Task: Create a due date automation trigger when advanced on, 2 days before a card is due add basic but not in list "Resume" at 11:00 AM.
Action: Mouse moved to (1207, 349)
Screenshot: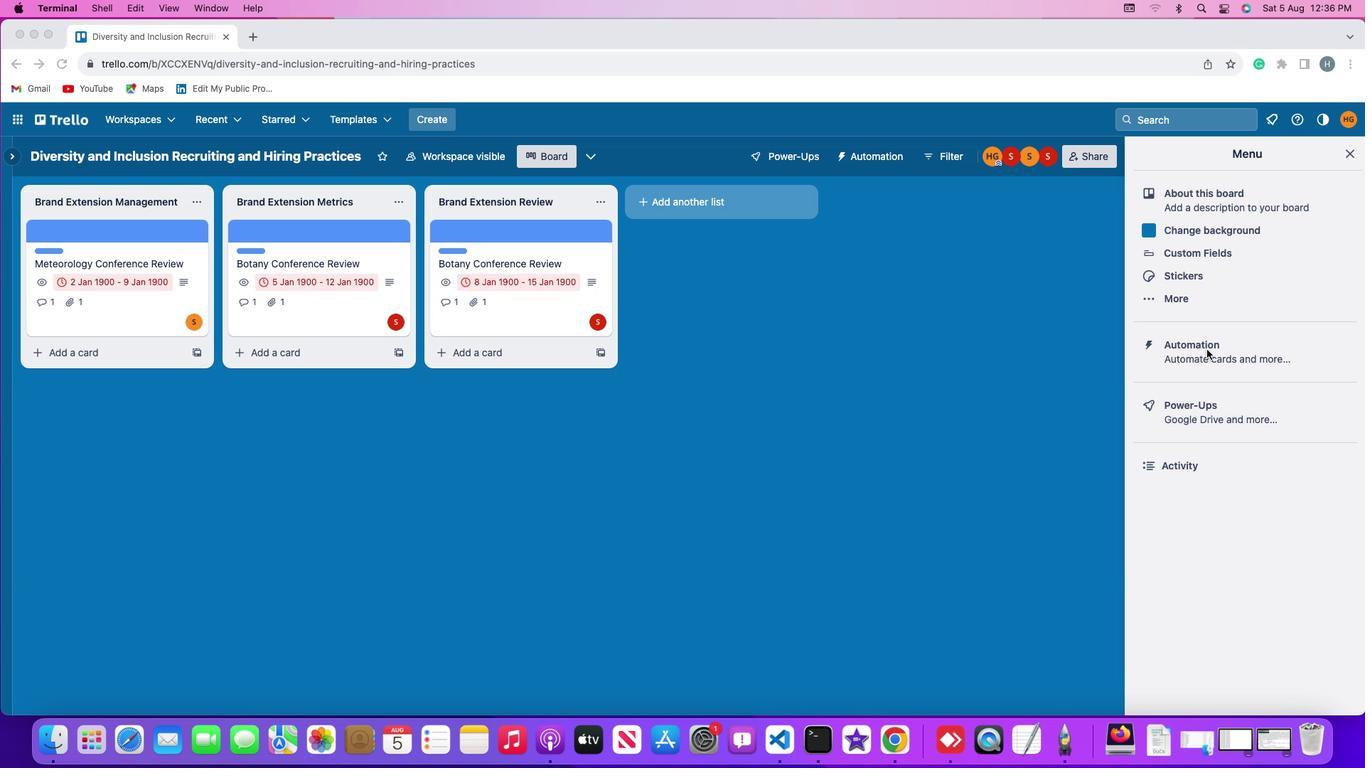 
Action: Mouse pressed left at (1207, 349)
Screenshot: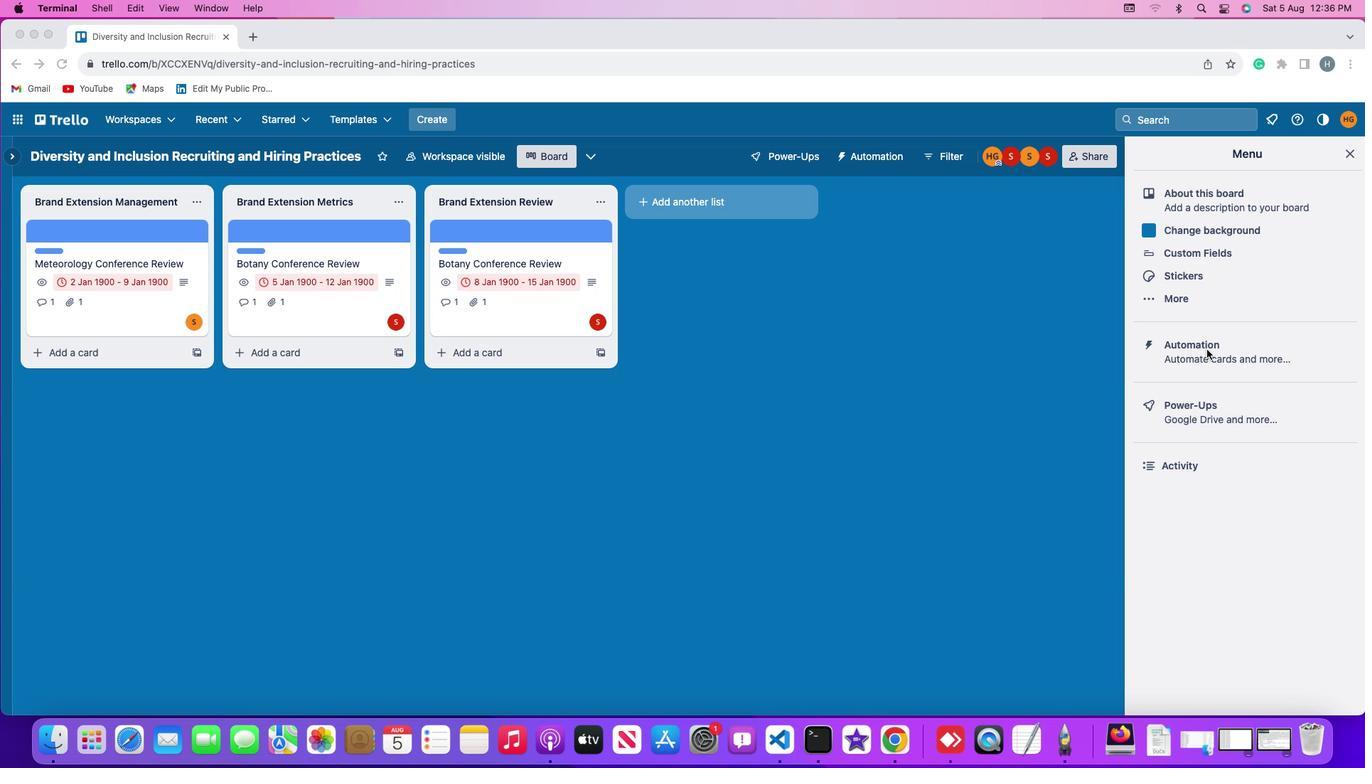 
Action: Mouse moved to (1207, 349)
Screenshot: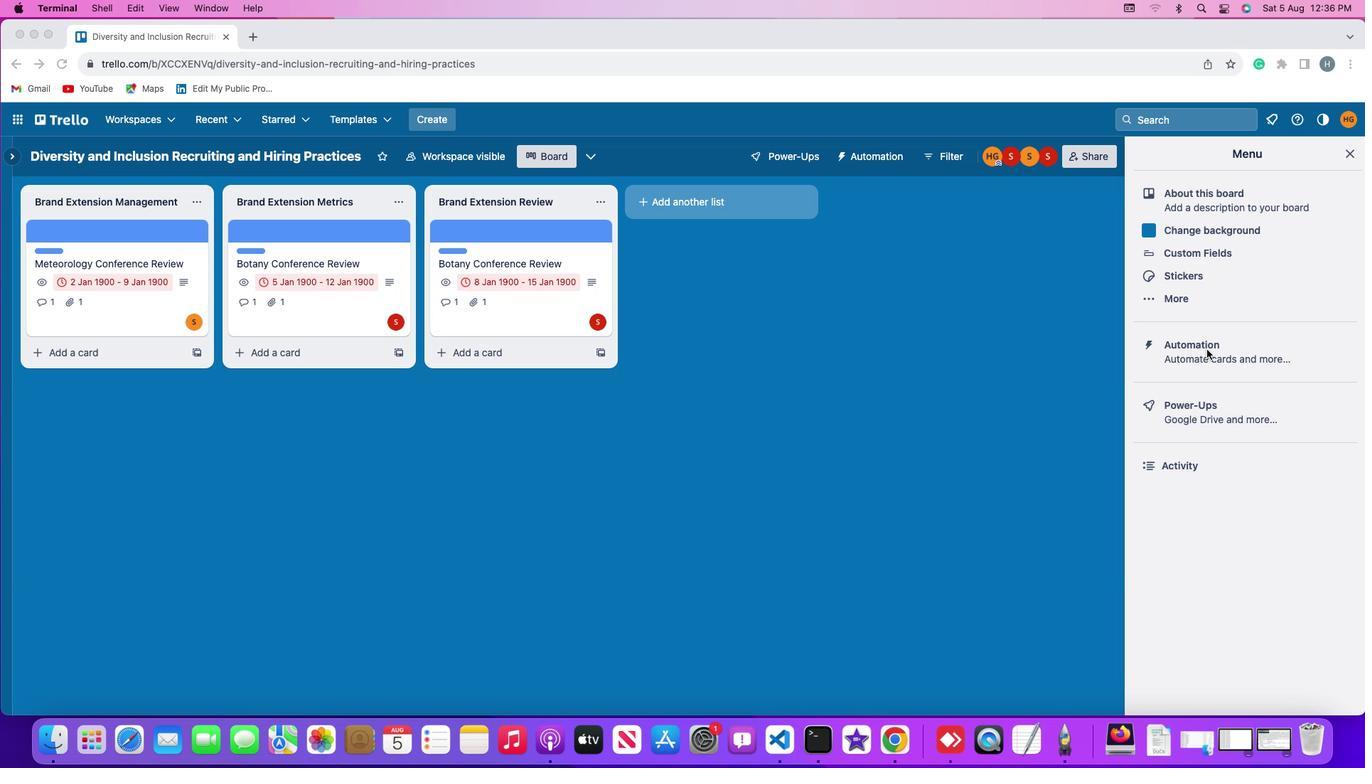 
Action: Mouse pressed left at (1207, 349)
Screenshot: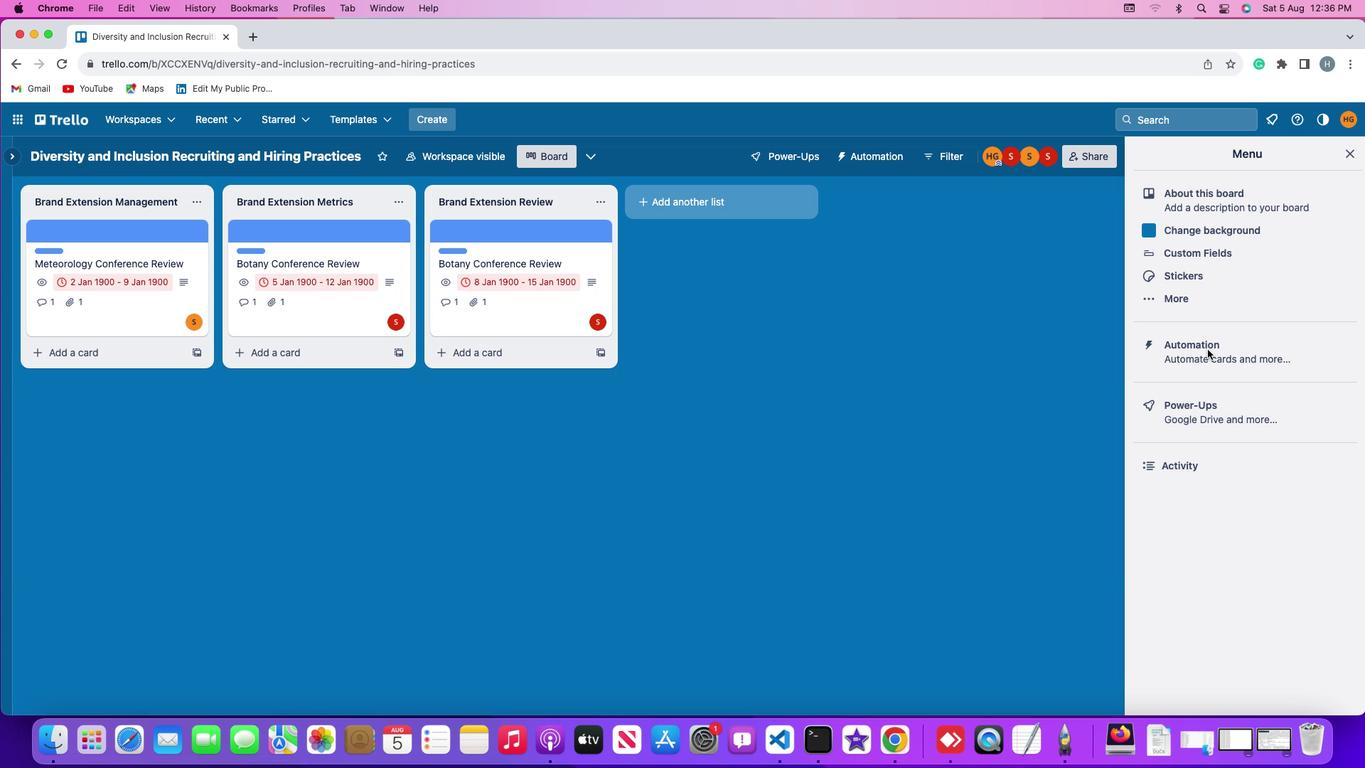 
Action: Mouse moved to (85, 337)
Screenshot: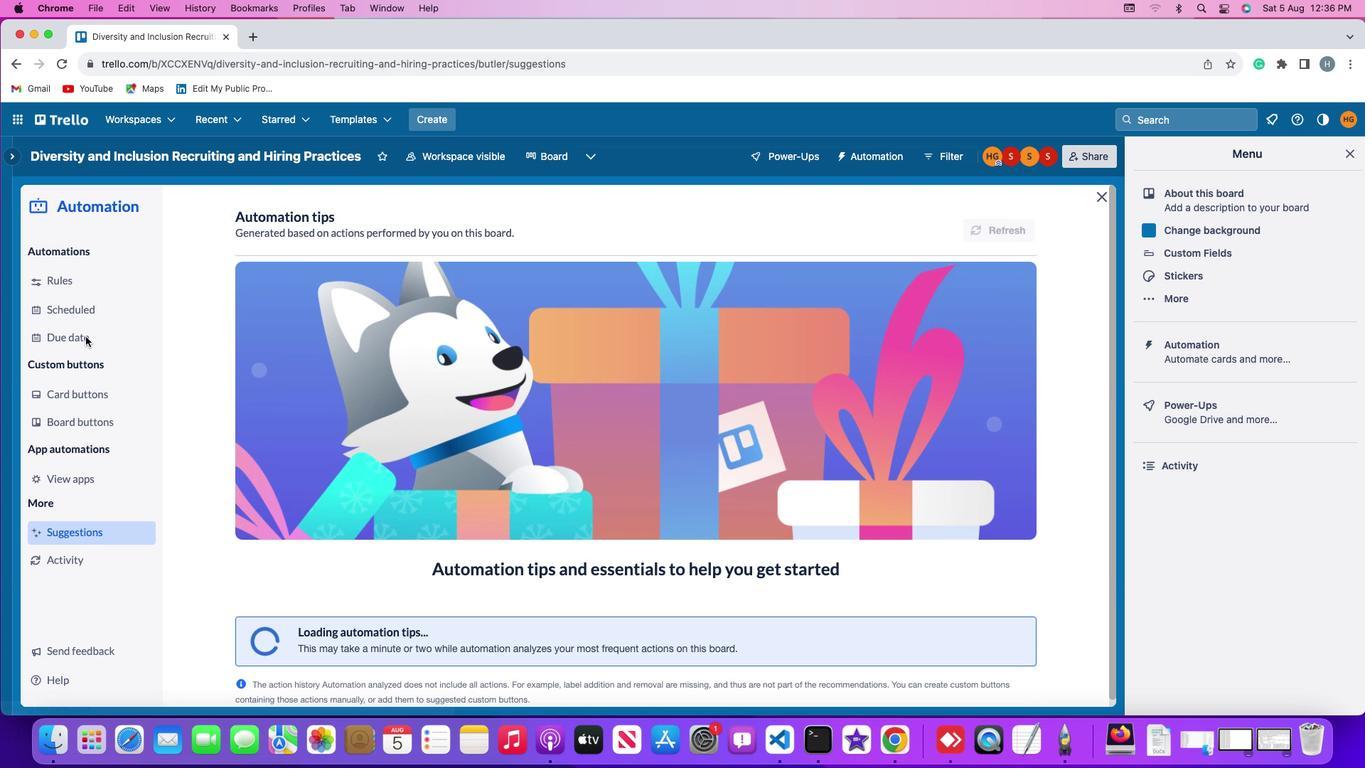 
Action: Mouse pressed left at (85, 337)
Screenshot: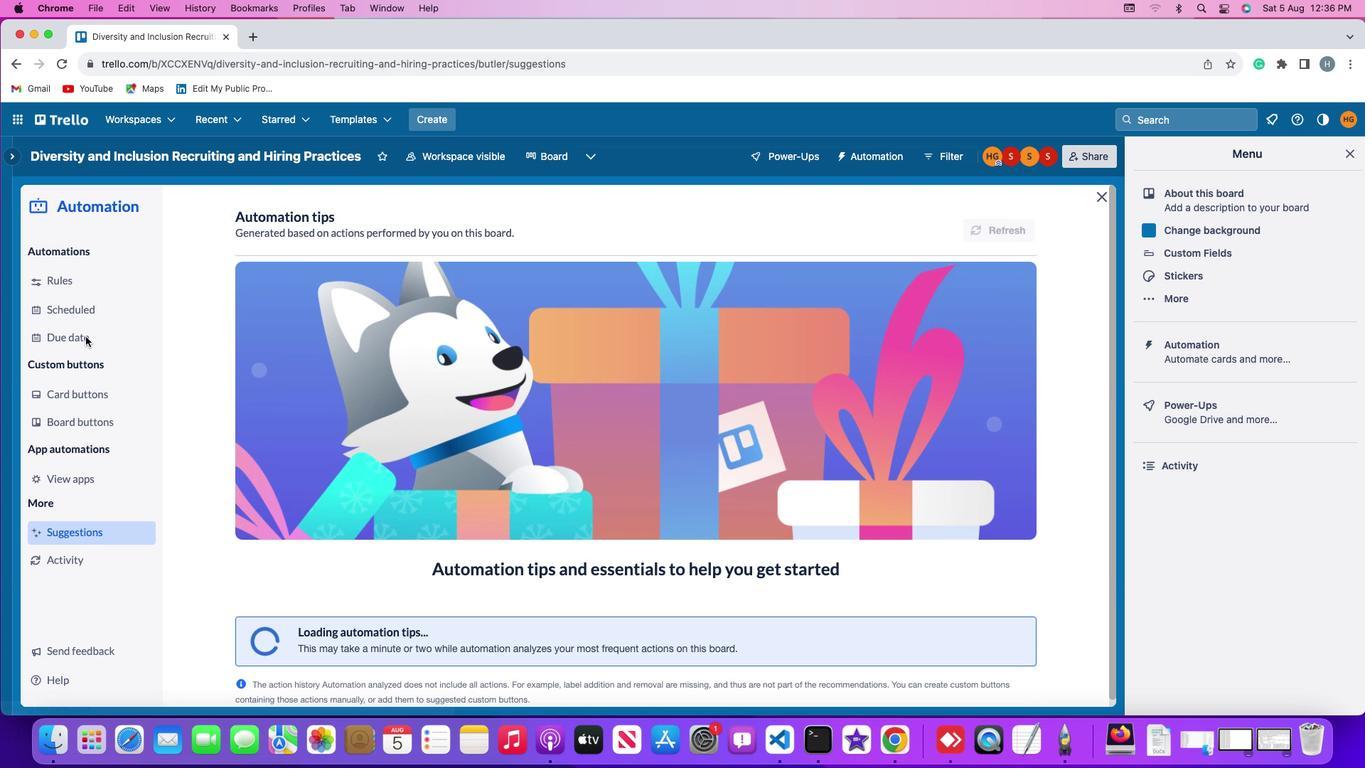 
Action: Mouse moved to (974, 219)
Screenshot: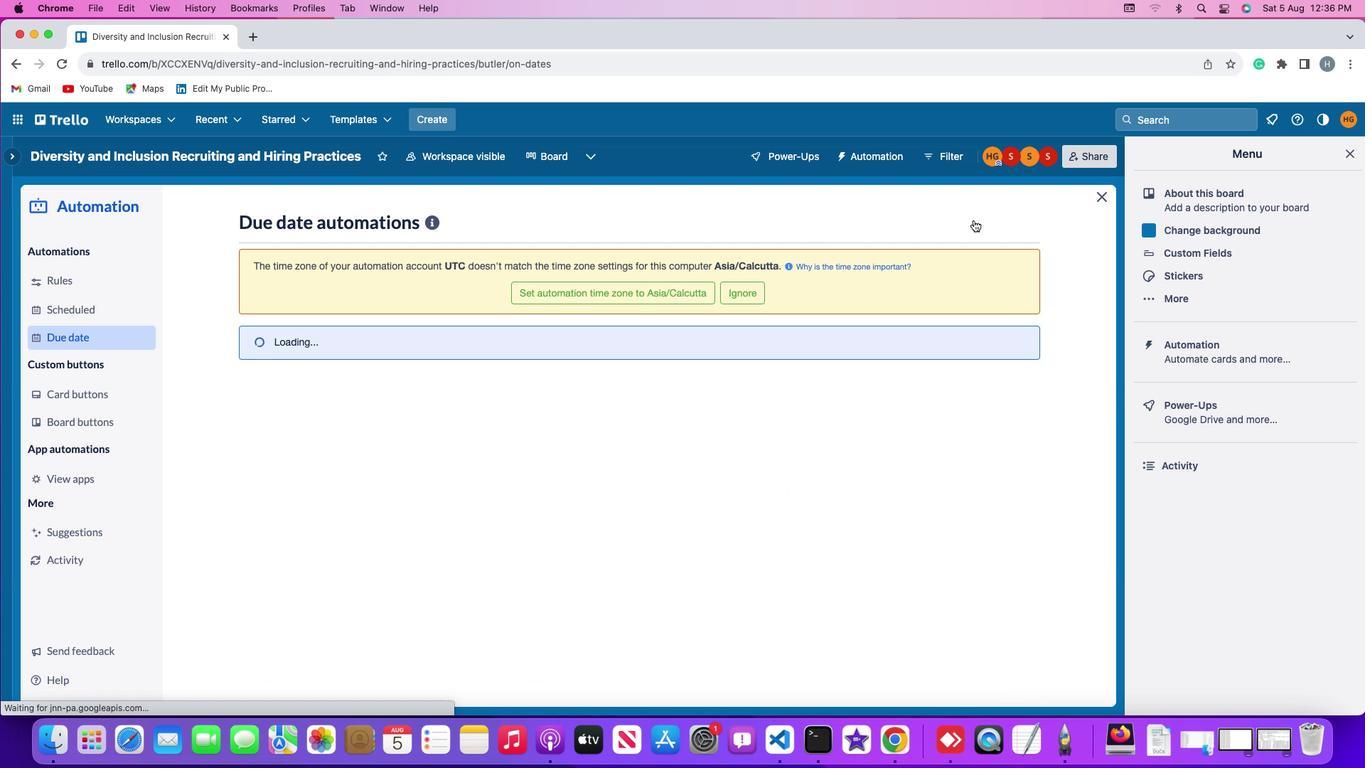 
Action: Mouse pressed left at (974, 219)
Screenshot: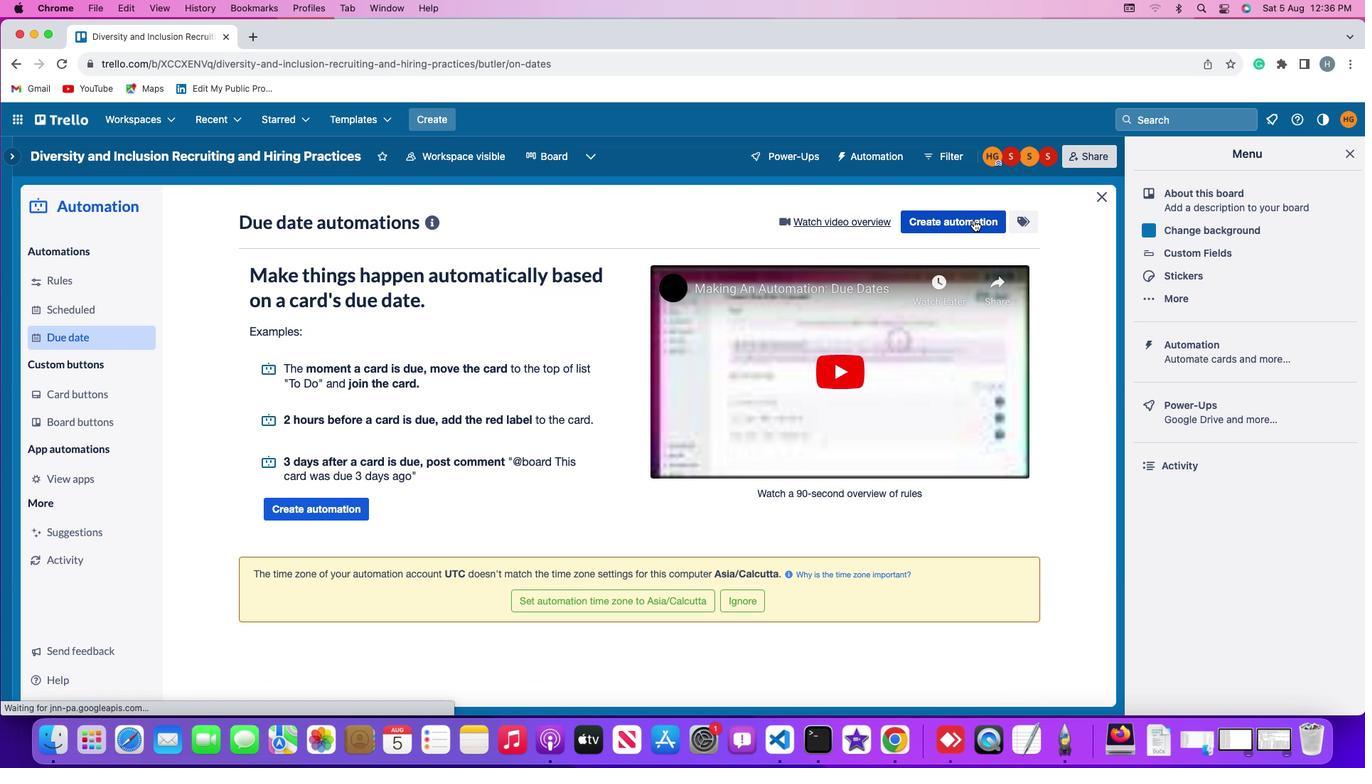 
Action: Mouse moved to (679, 354)
Screenshot: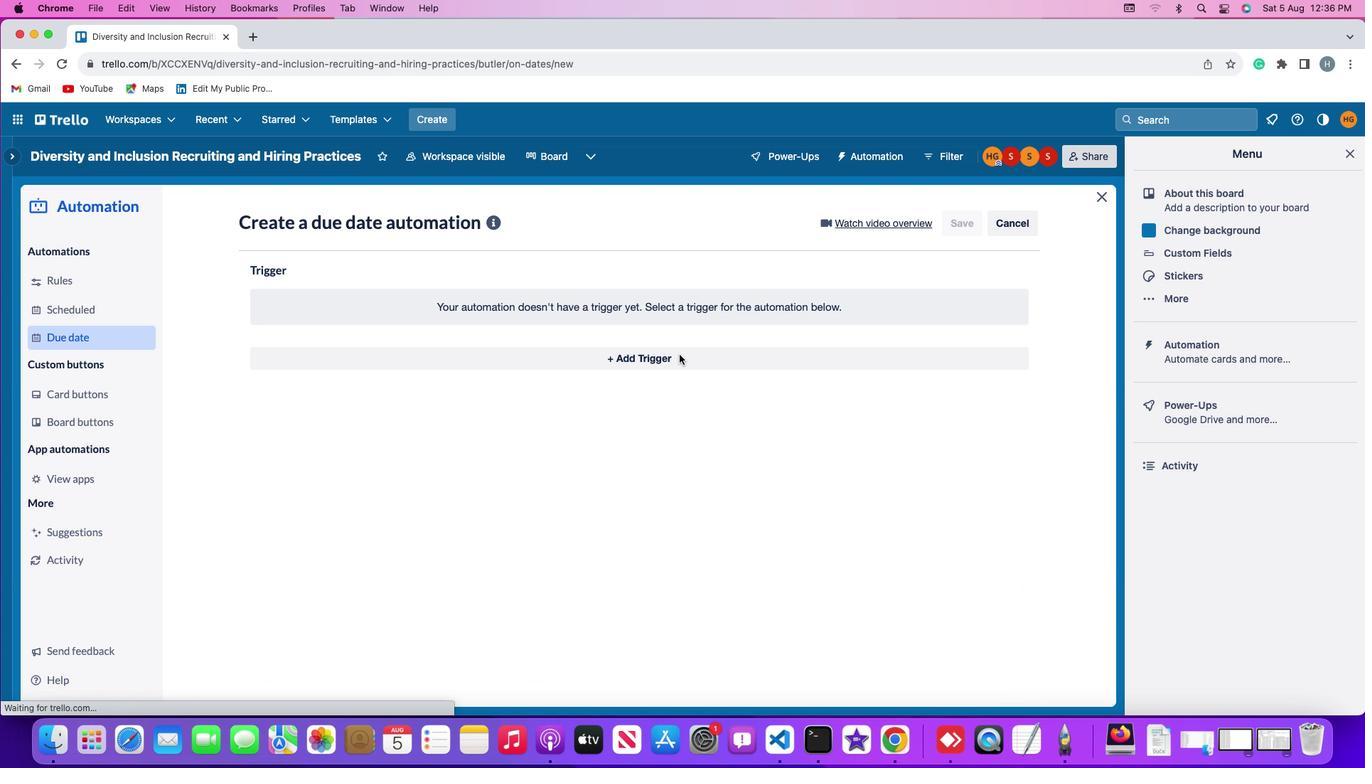 
Action: Mouse pressed left at (679, 354)
Screenshot: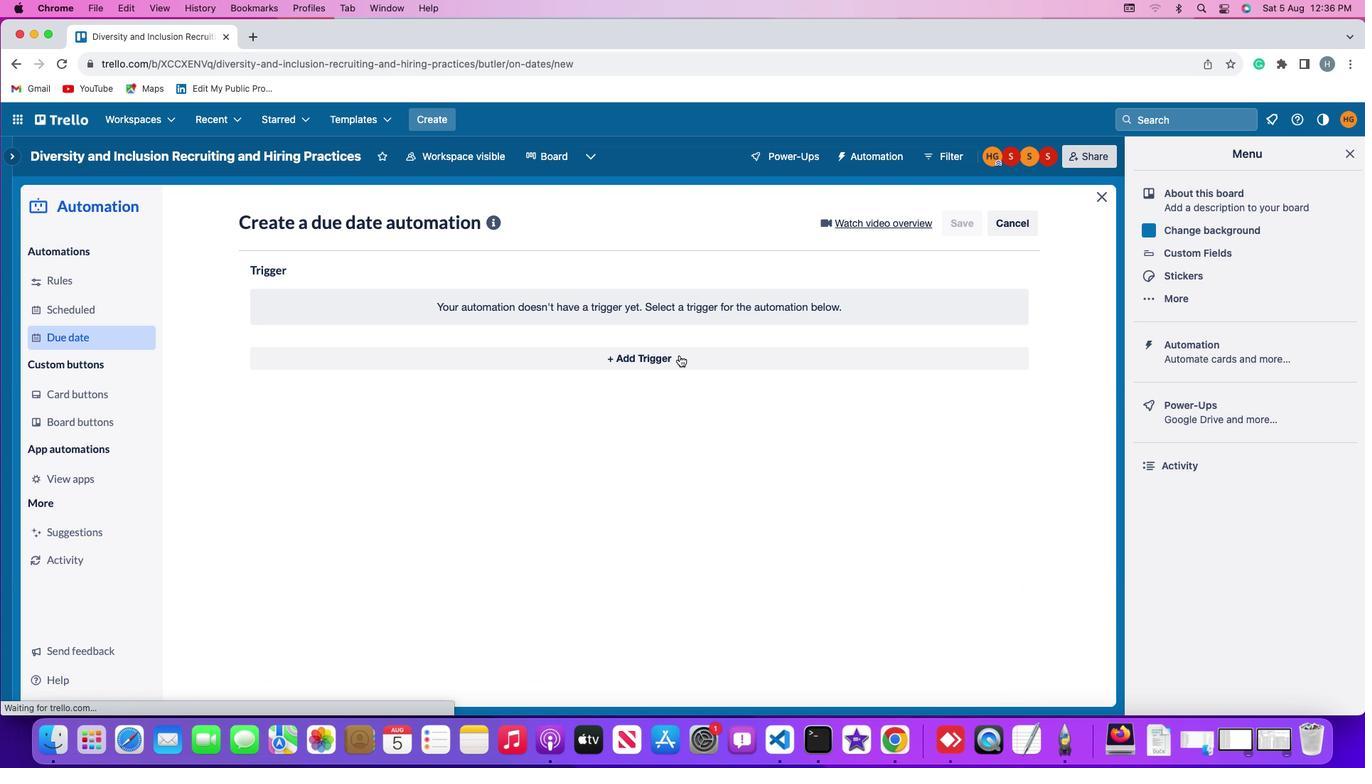 
Action: Mouse moved to (286, 575)
Screenshot: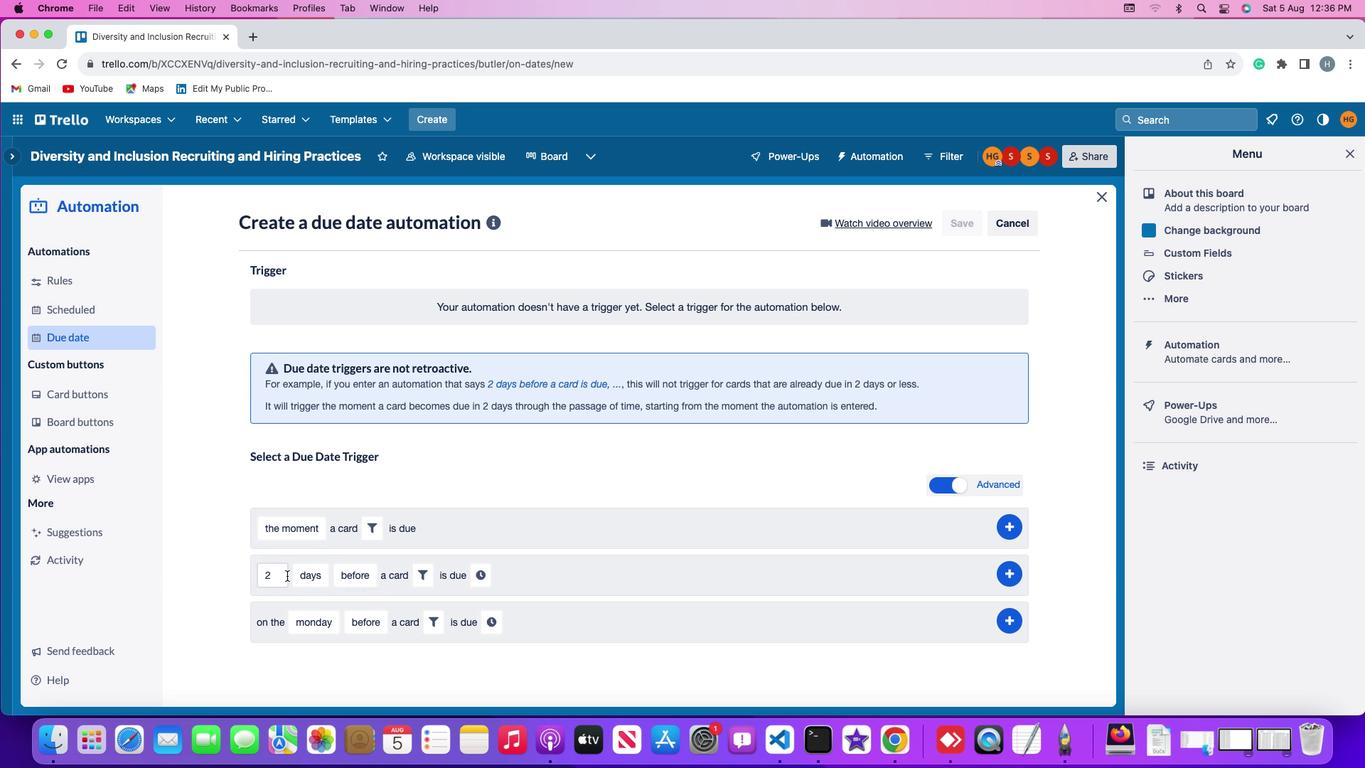 
Action: Mouse pressed left at (286, 575)
Screenshot: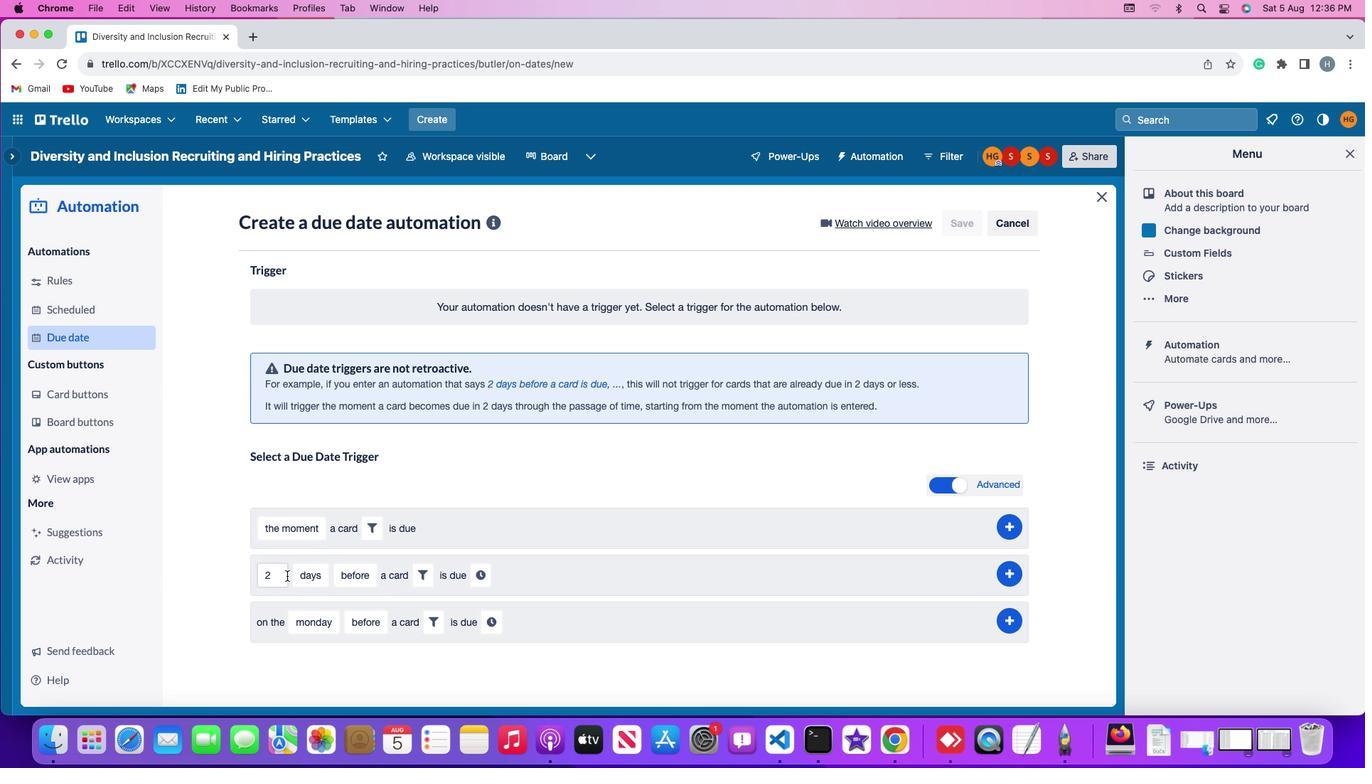 
Action: Mouse moved to (283, 573)
Screenshot: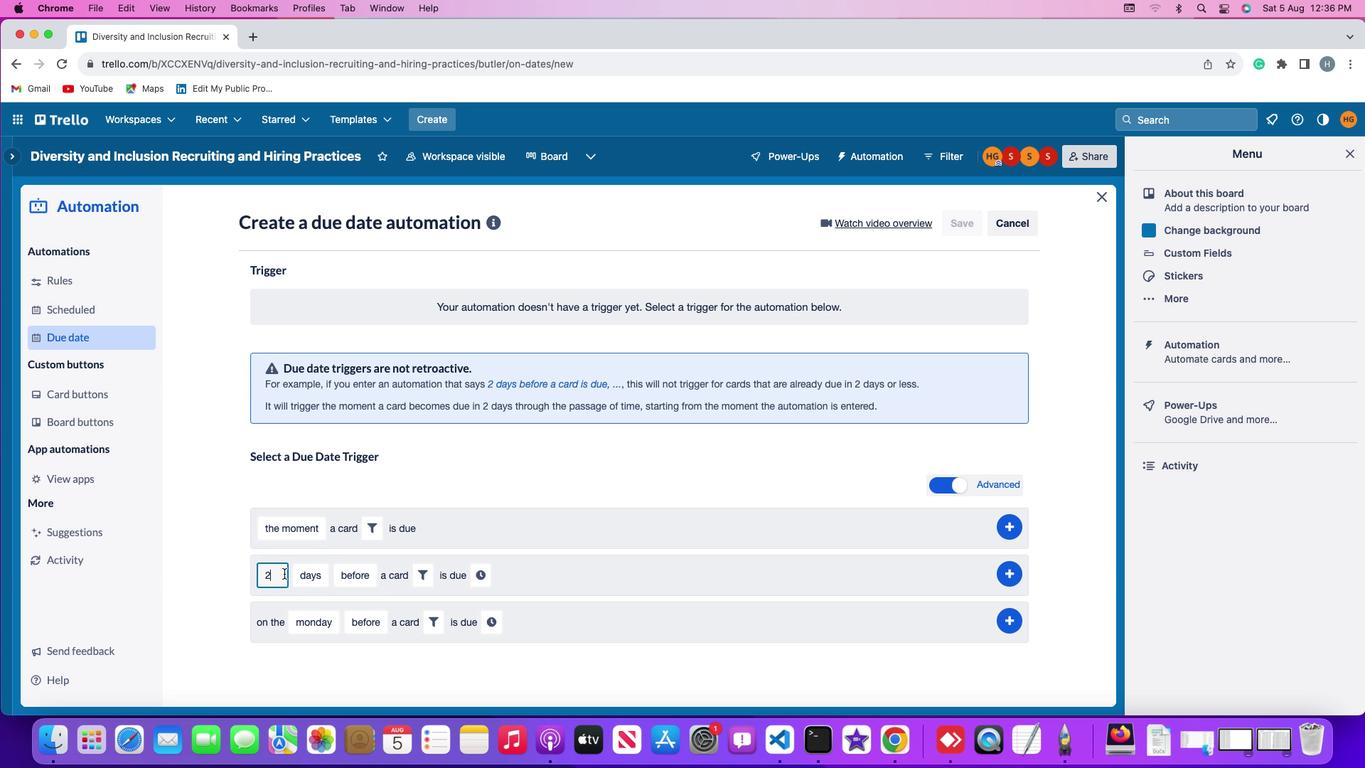 
Action: Key pressed Key.backspace
Screenshot: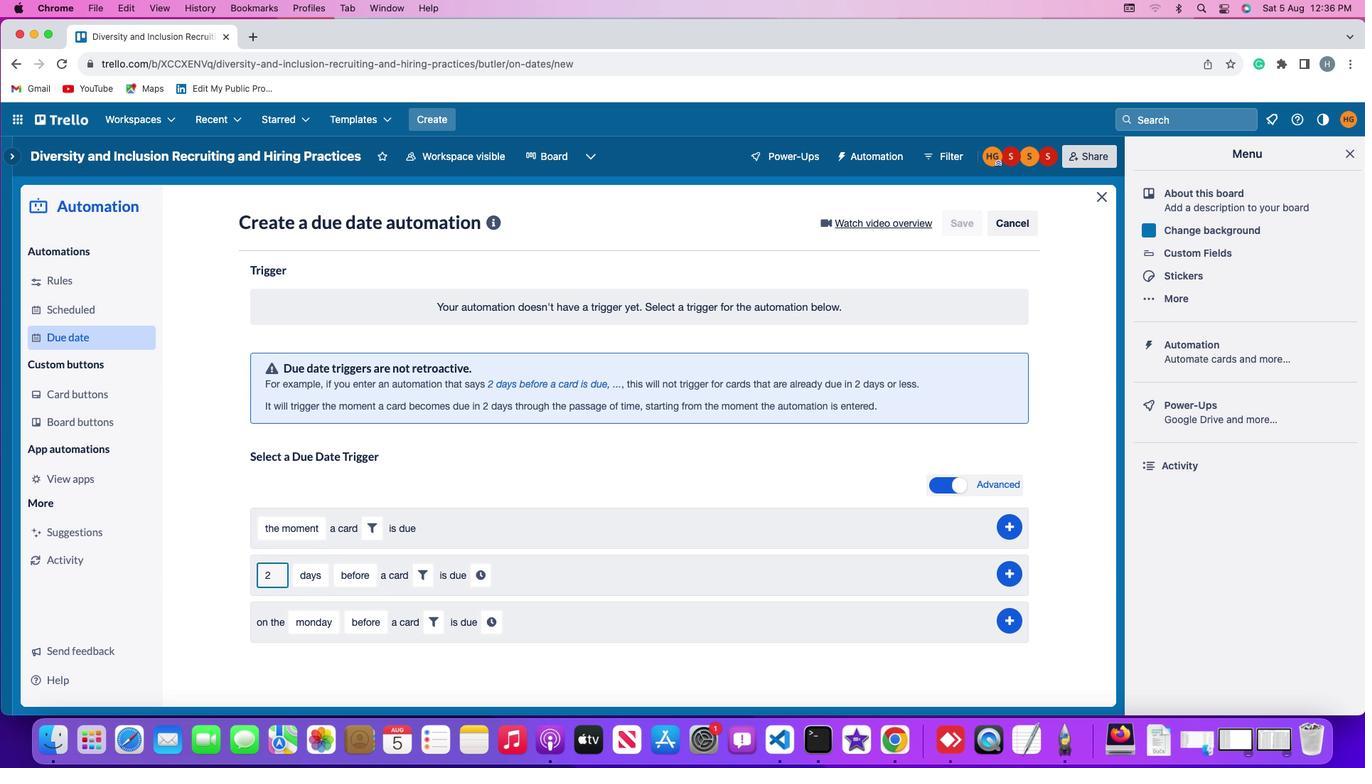 
Action: Mouse moved to (283, 573)
Screenshot: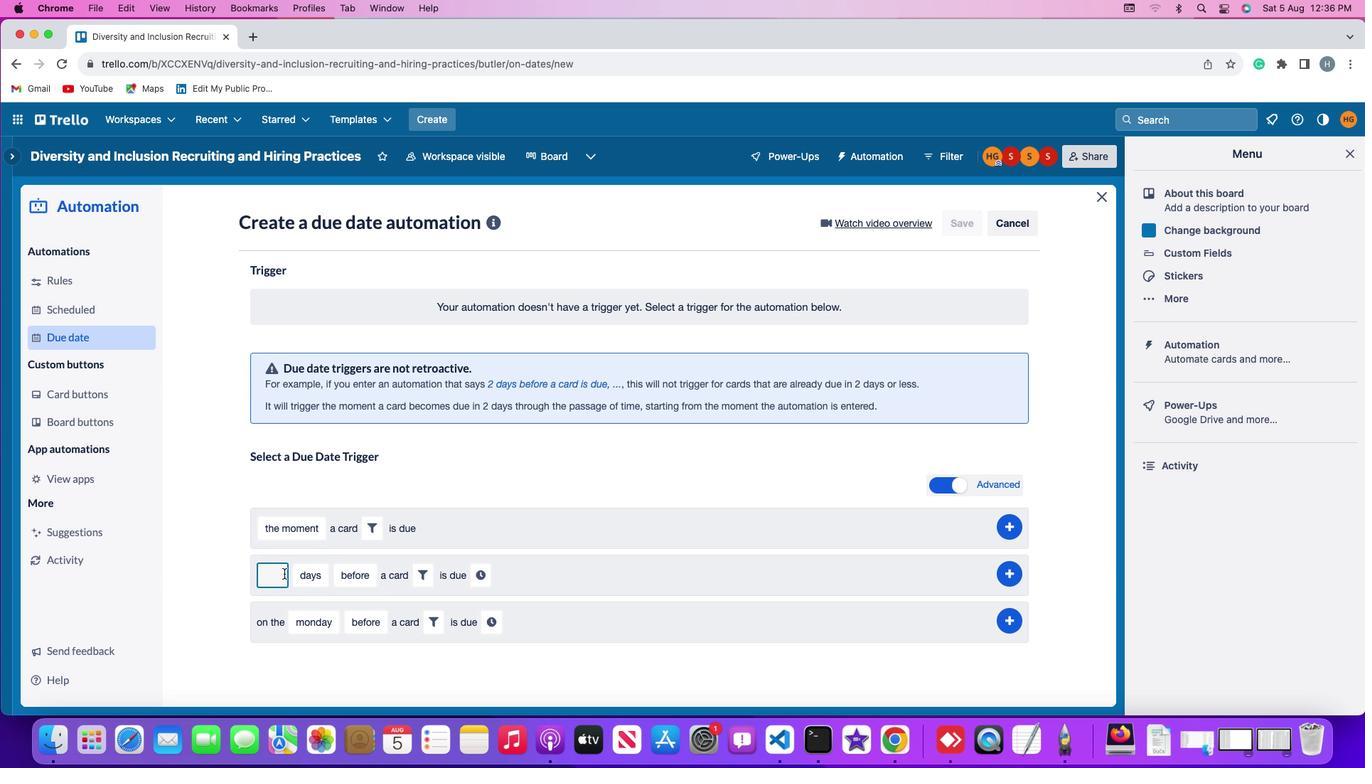 
Action: Key pressed '2'
Screenshot: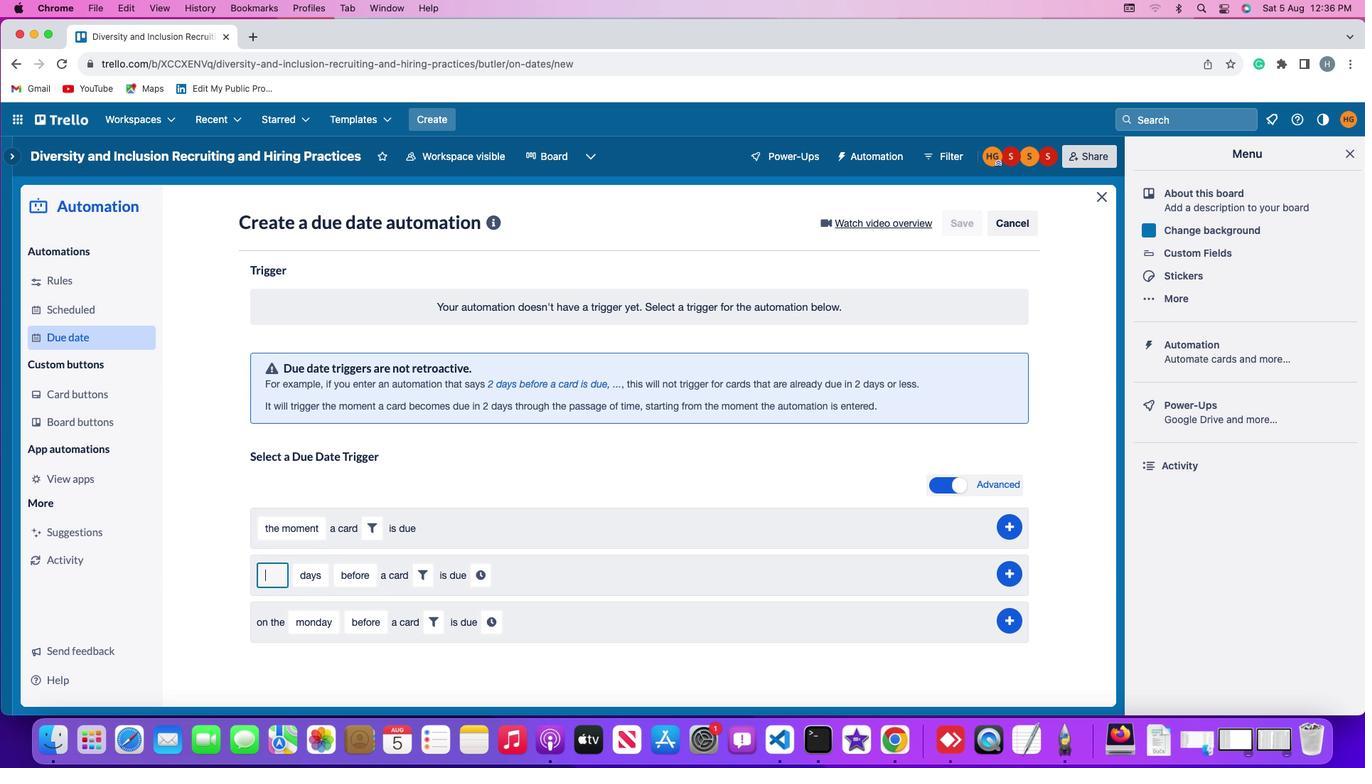 
Action: Mouse moved to (330, 575)
Screenshot: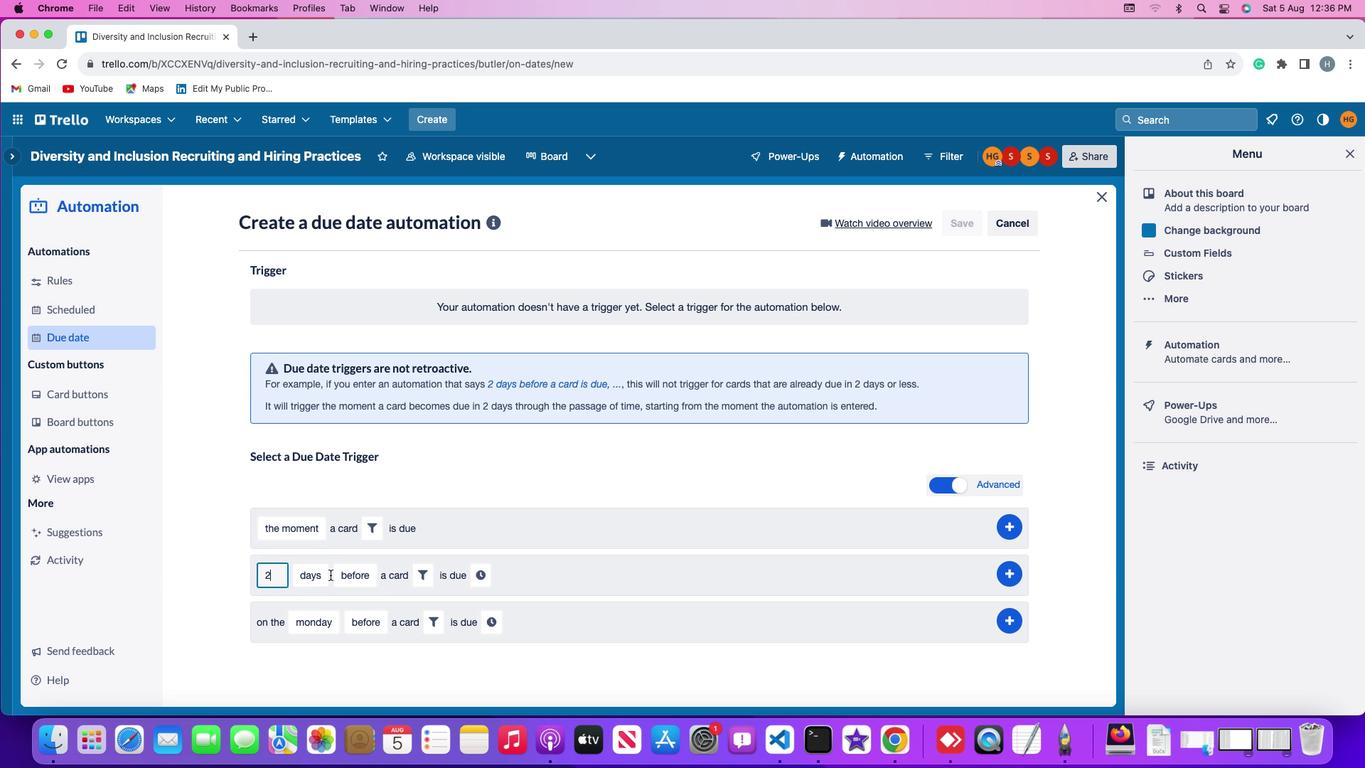 
Action: Mouse pressed left at (330, 575)
Screenshot: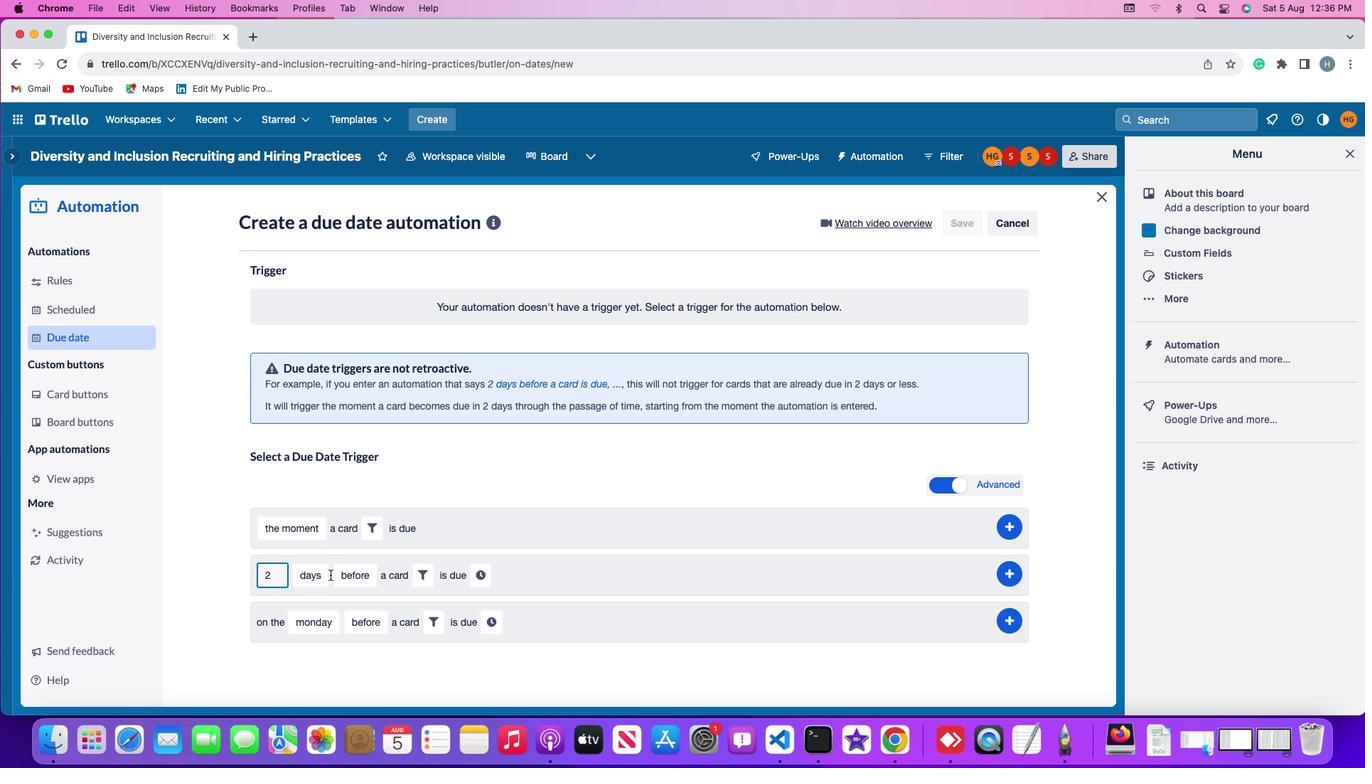 
Action: Mouse moved to (319, 572)
Screenshot: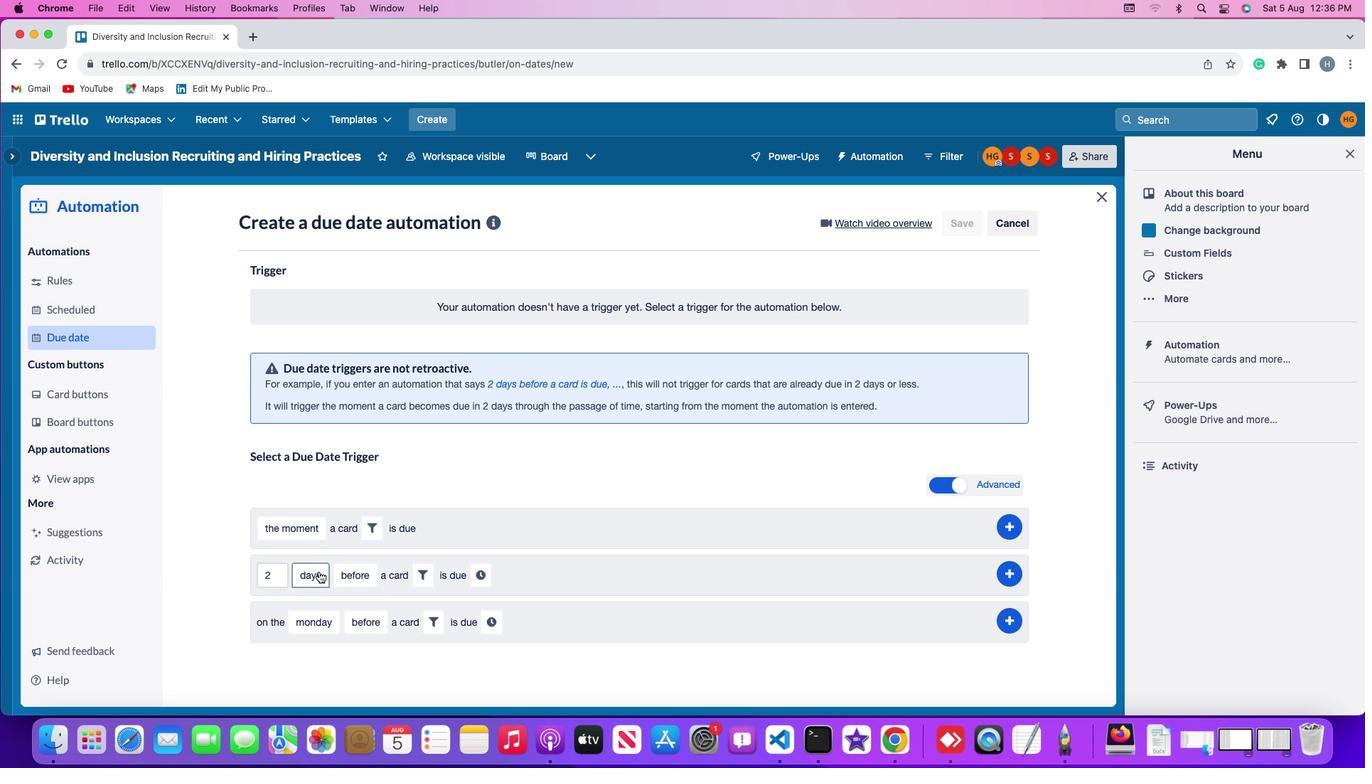 
Action: Mouse pressed left at (319, 572)
Screenshot: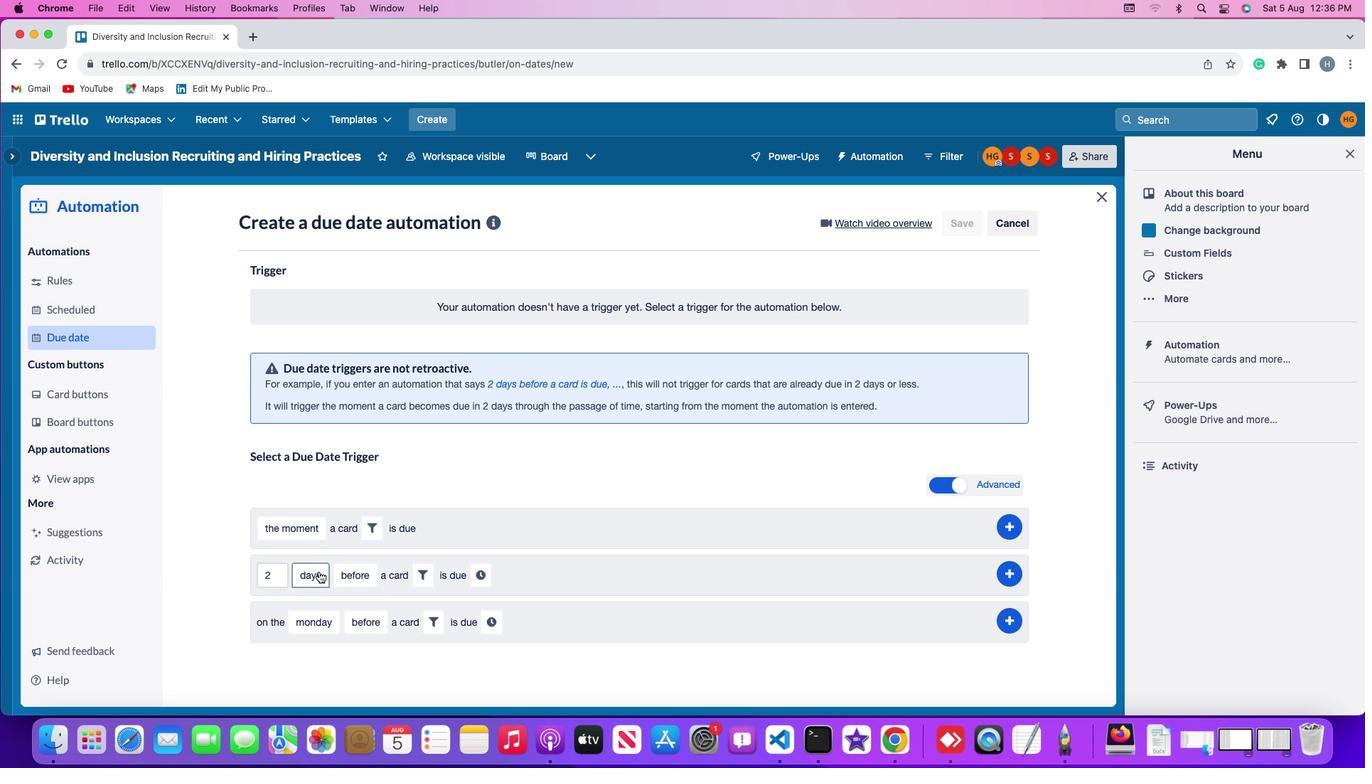 
Action: Mouse moved to (319, 601)
Screenshot: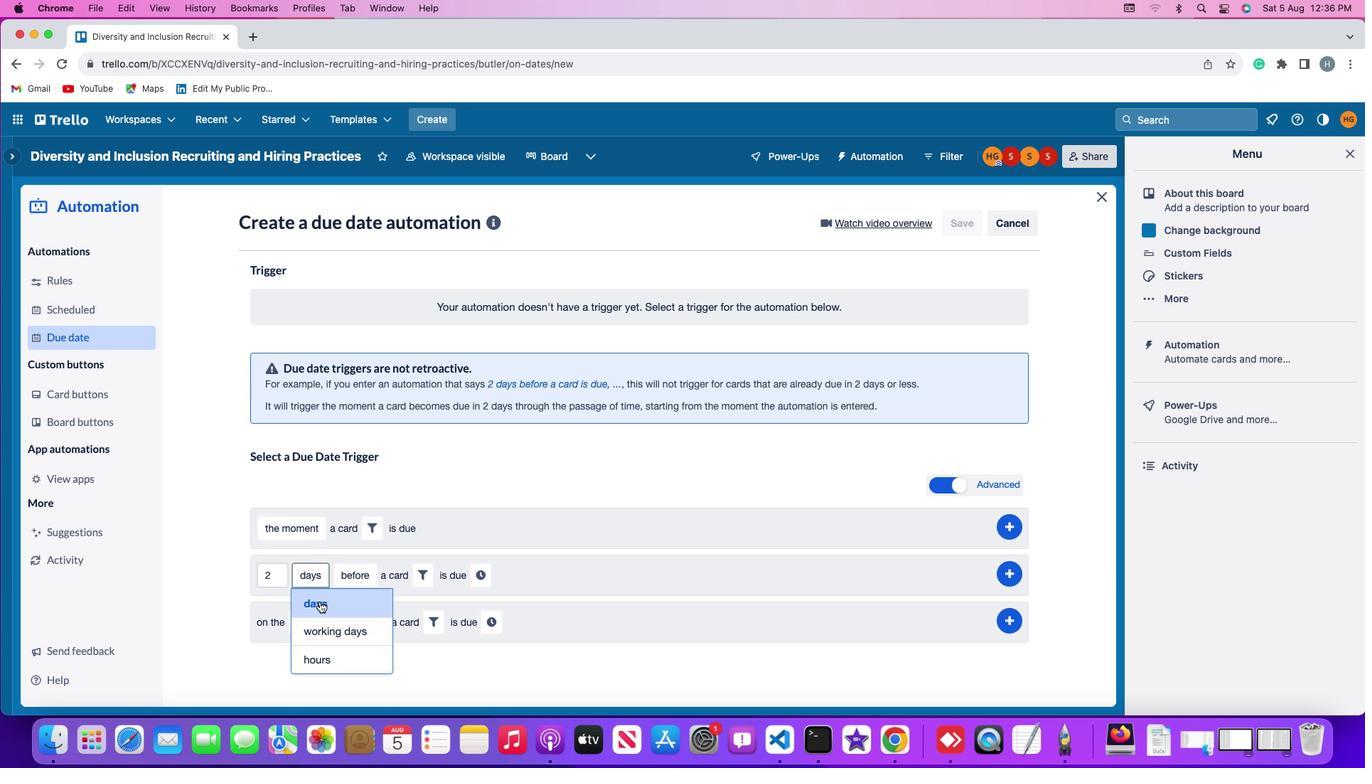 
Action: Mouse pressed left at (319, 601)
Screenshot: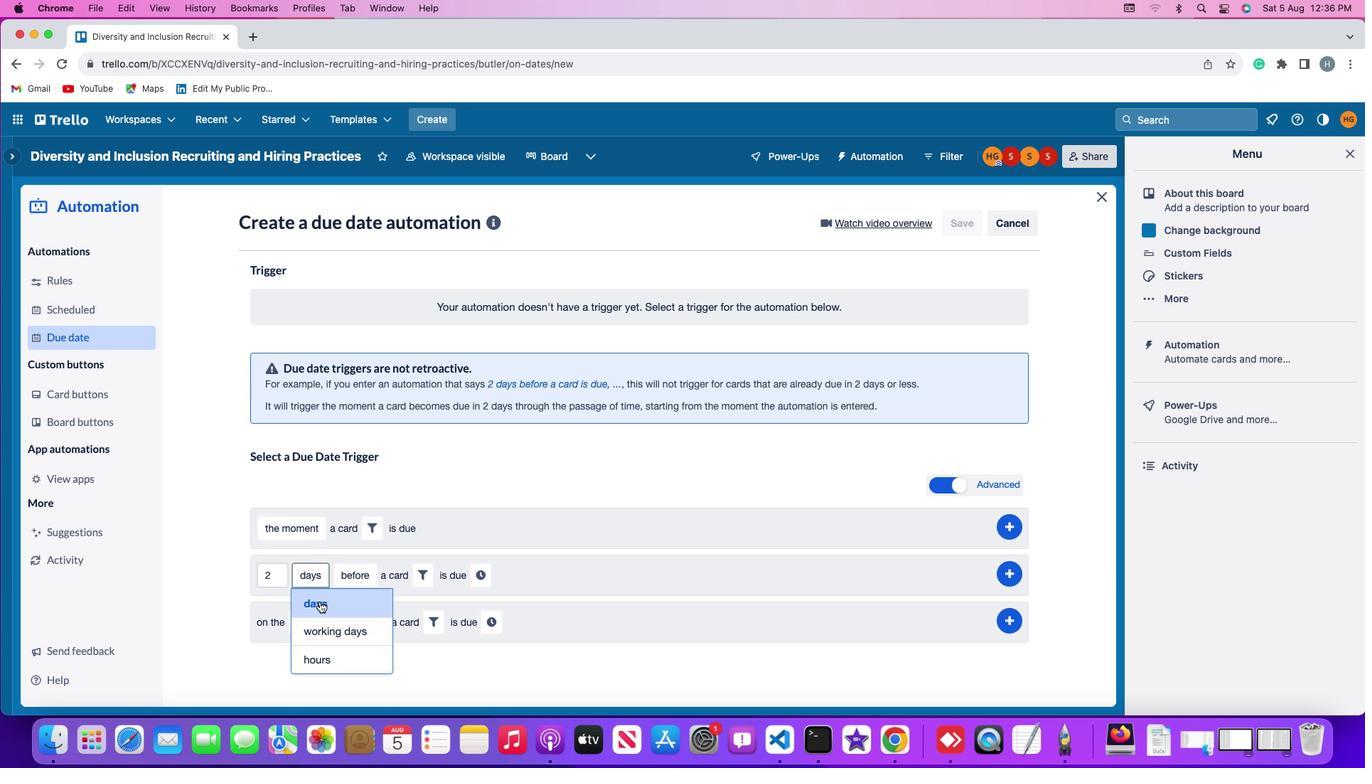 
Action: Mouse moved to (349, 578)
Screenshot: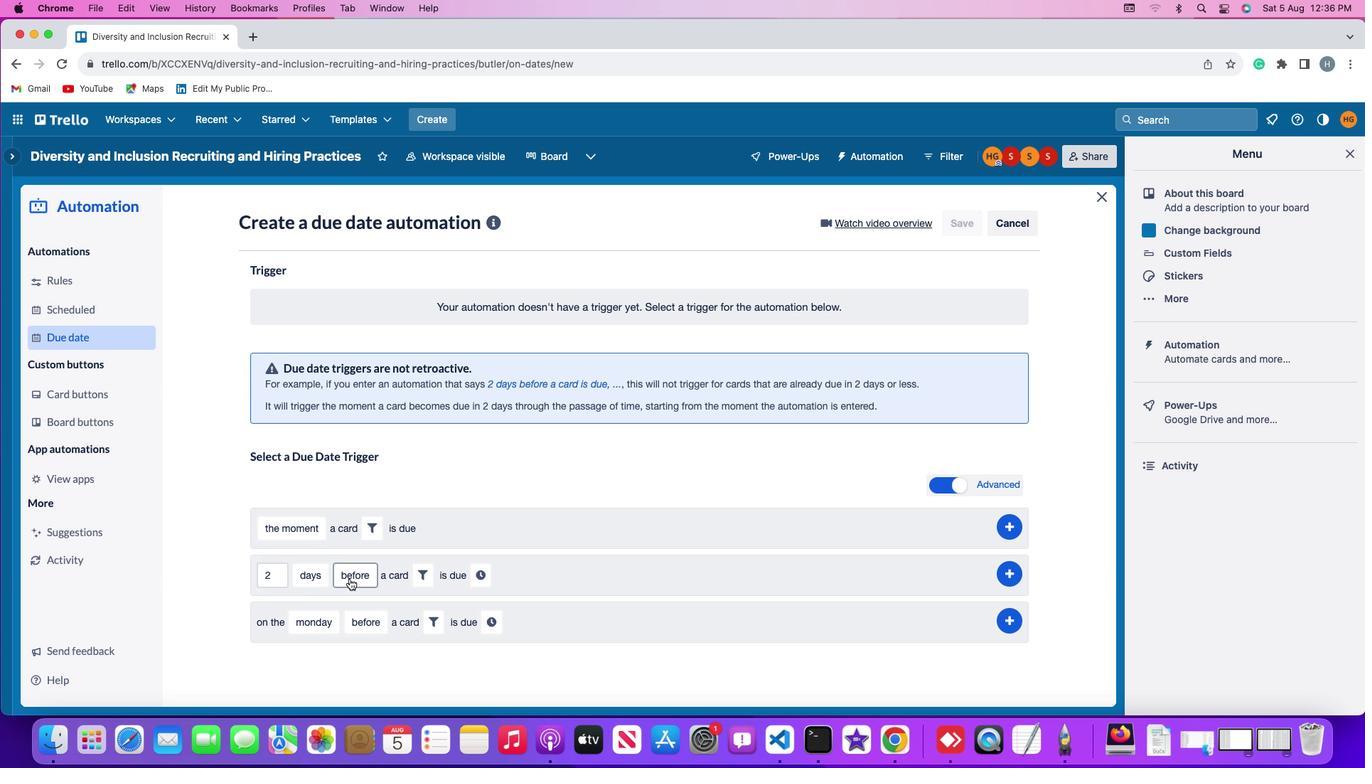 
Action: Mouse pressed left at (349, 578)
Screenshot: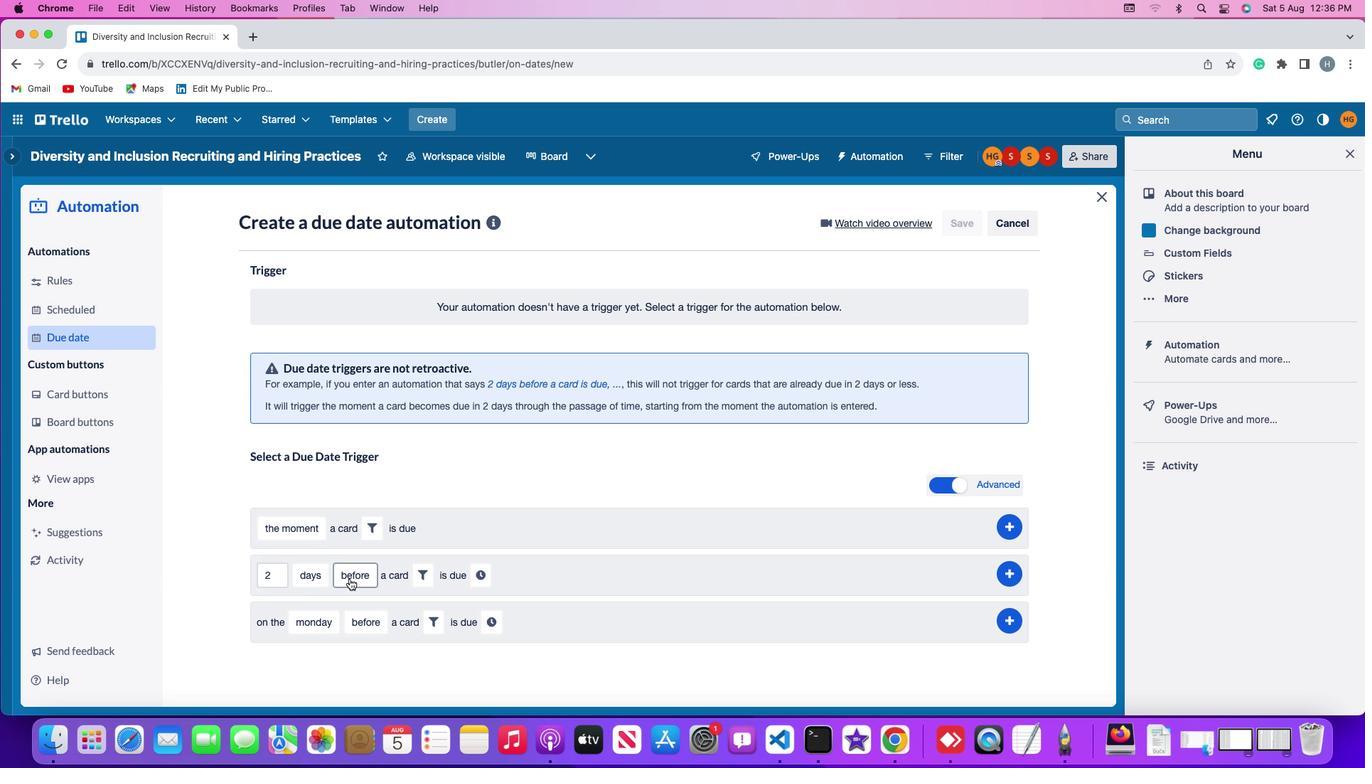 
Action: Mouse moved to (354, 602)
Screenshot: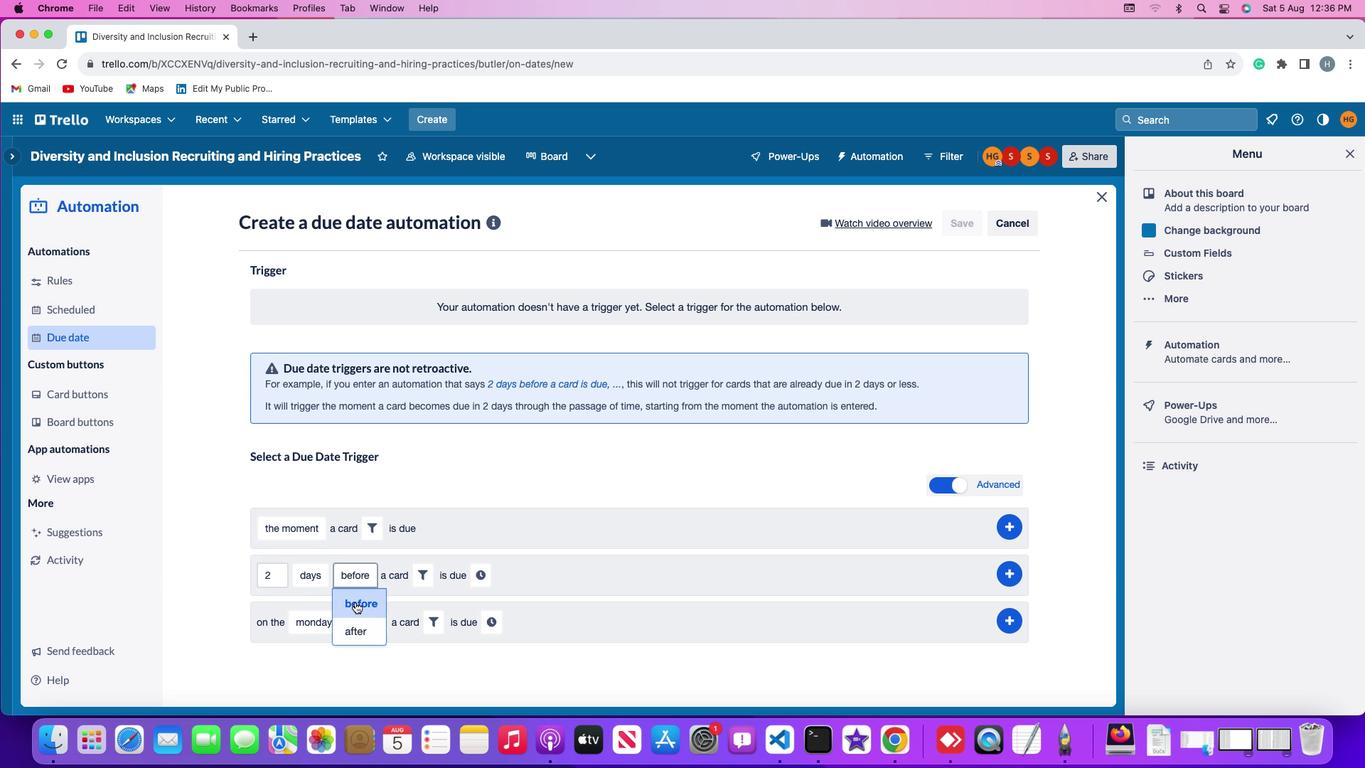 
Action: Mouse pressed left at (354, 602)
Screenshot: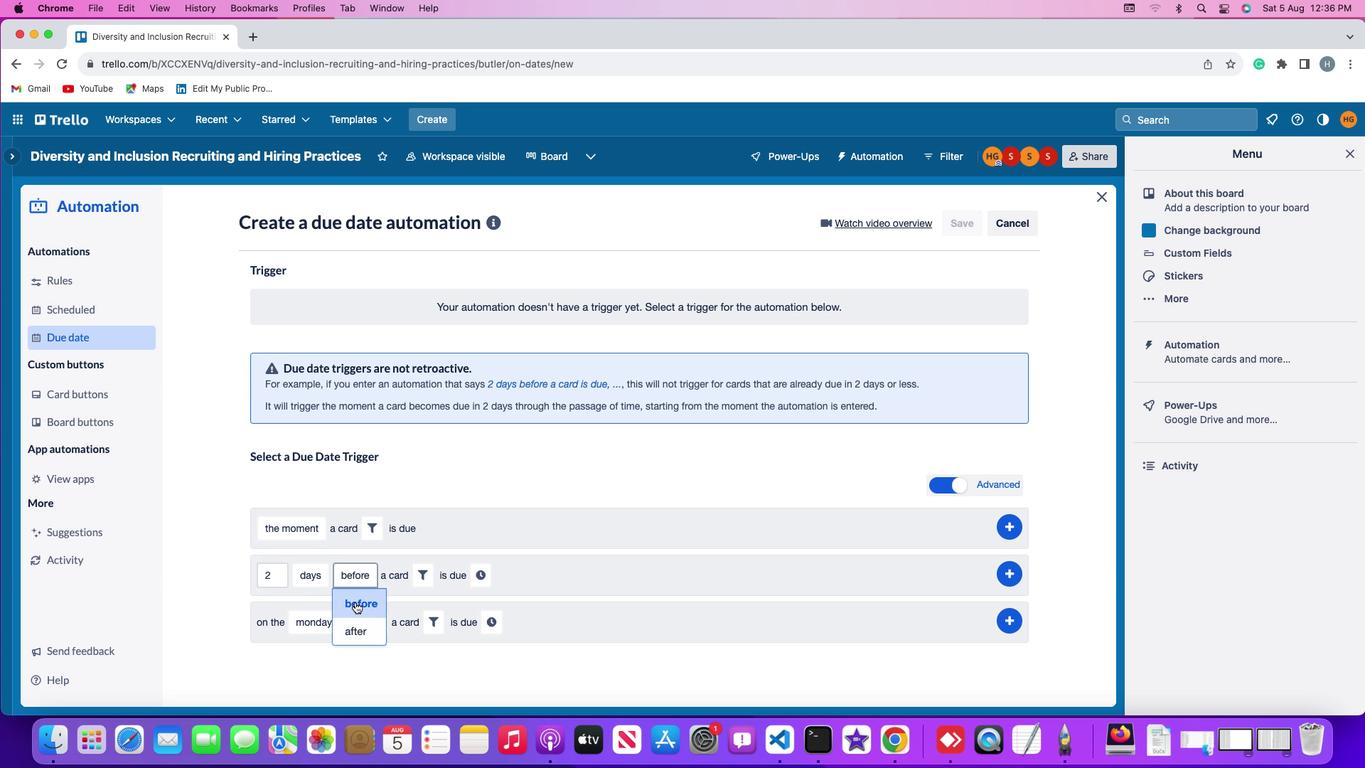 
Action: Mouse moved to (424, 578)
Screenshot: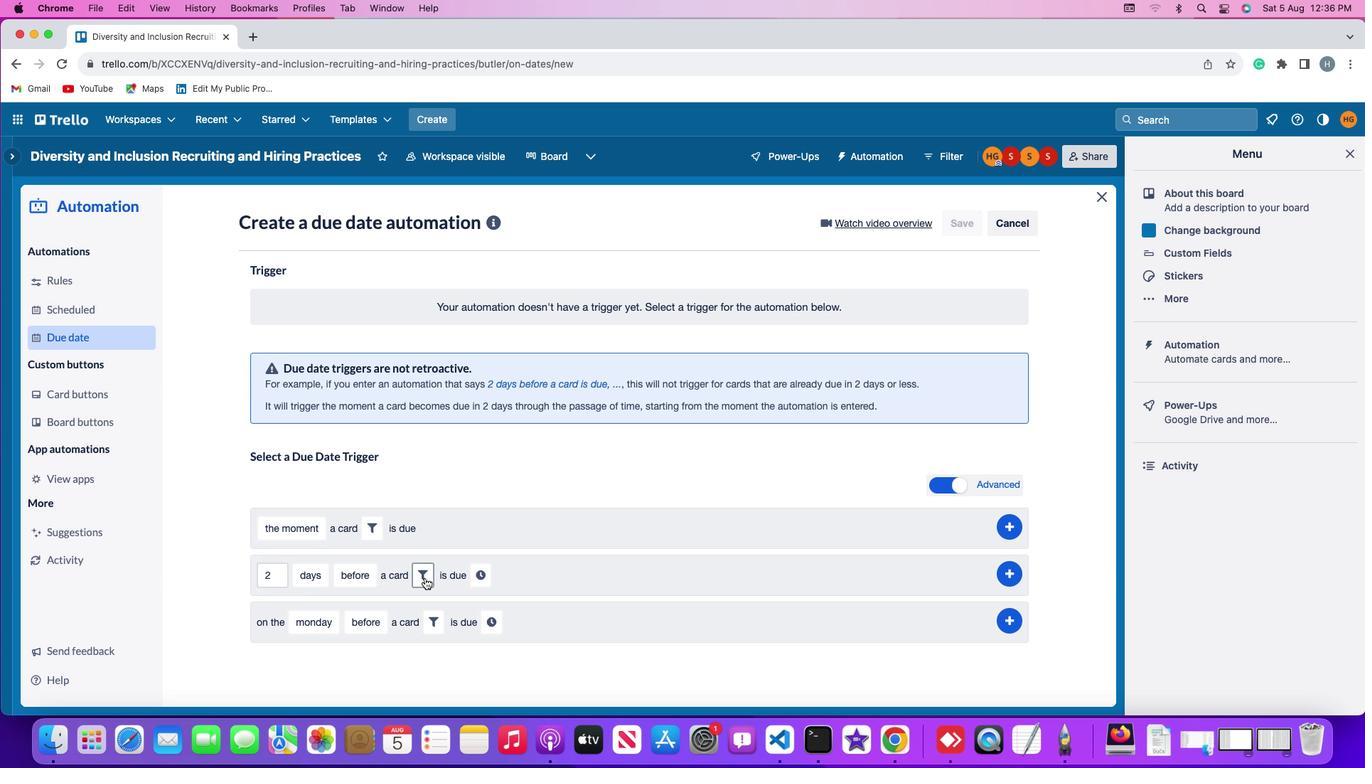 
Action: Mouse pressed left at (424, 578)
Screenshot: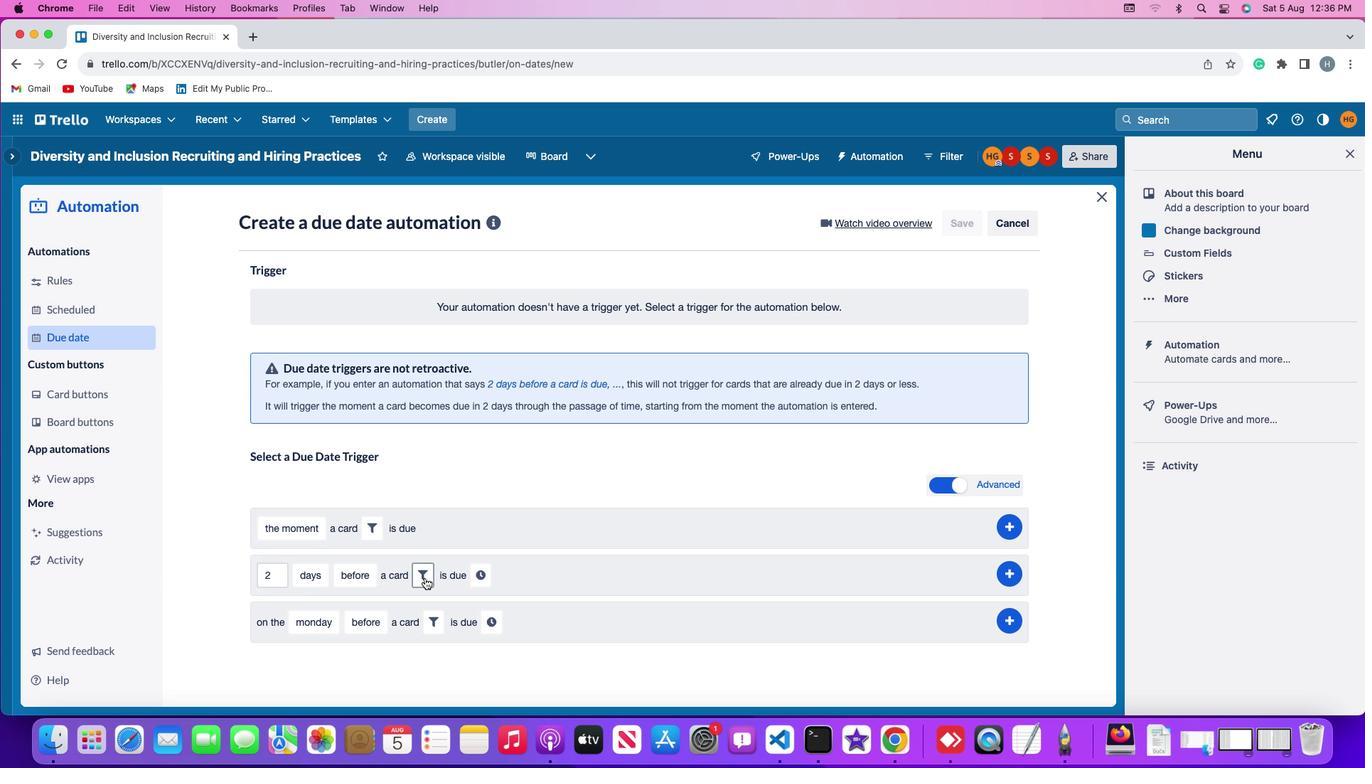 
Action: Mouse moved to (466, 615)
Screenshot: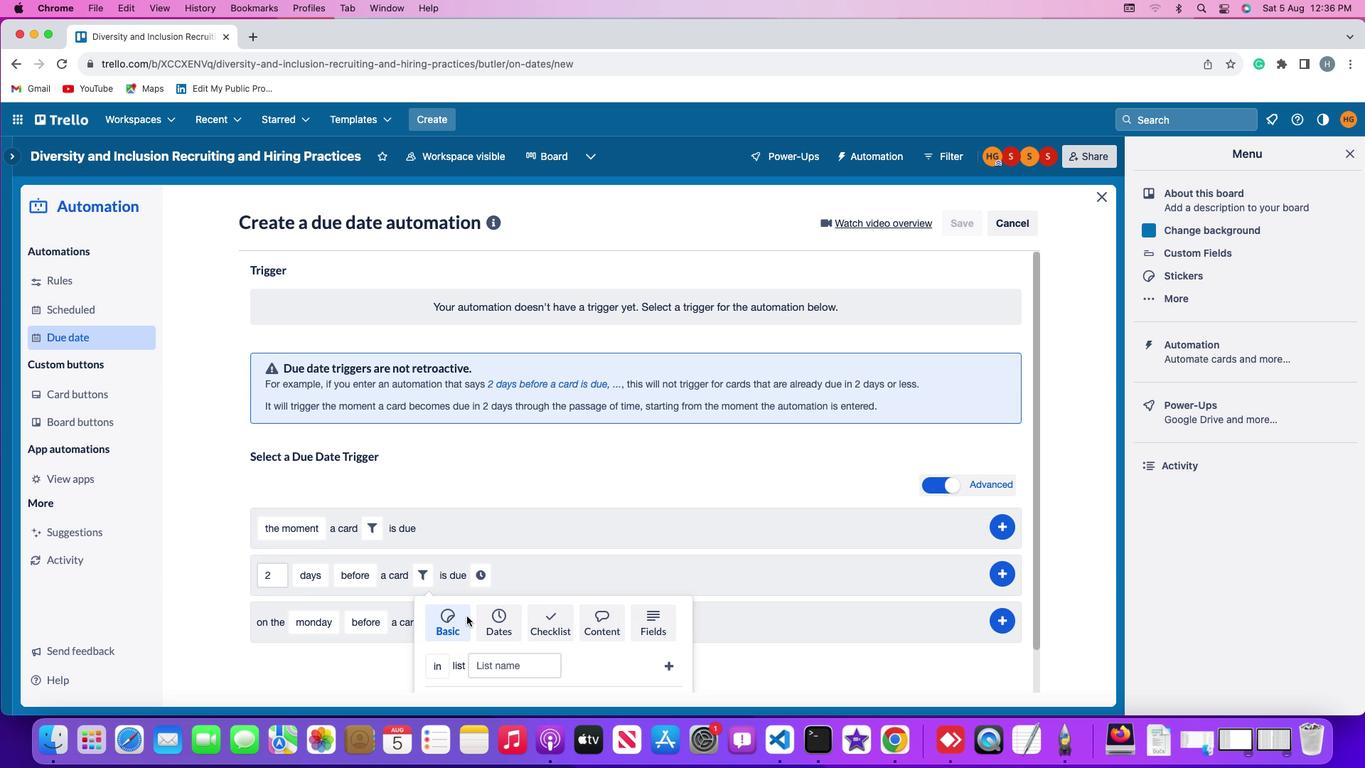 
Action: Mouse scrolled (466, 615) with delta (0, 0)
Screenshot: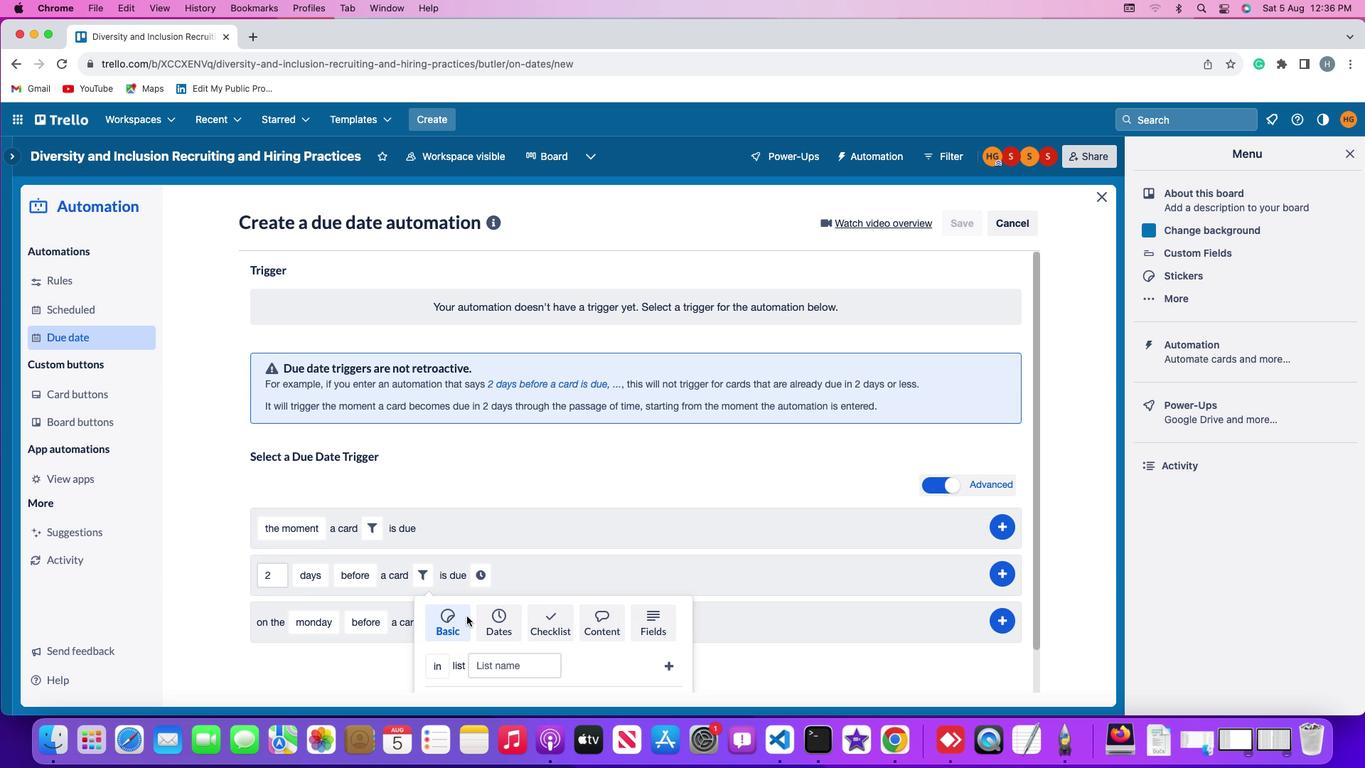 
Action: Mouse moved to (466, 615)
Screenshot: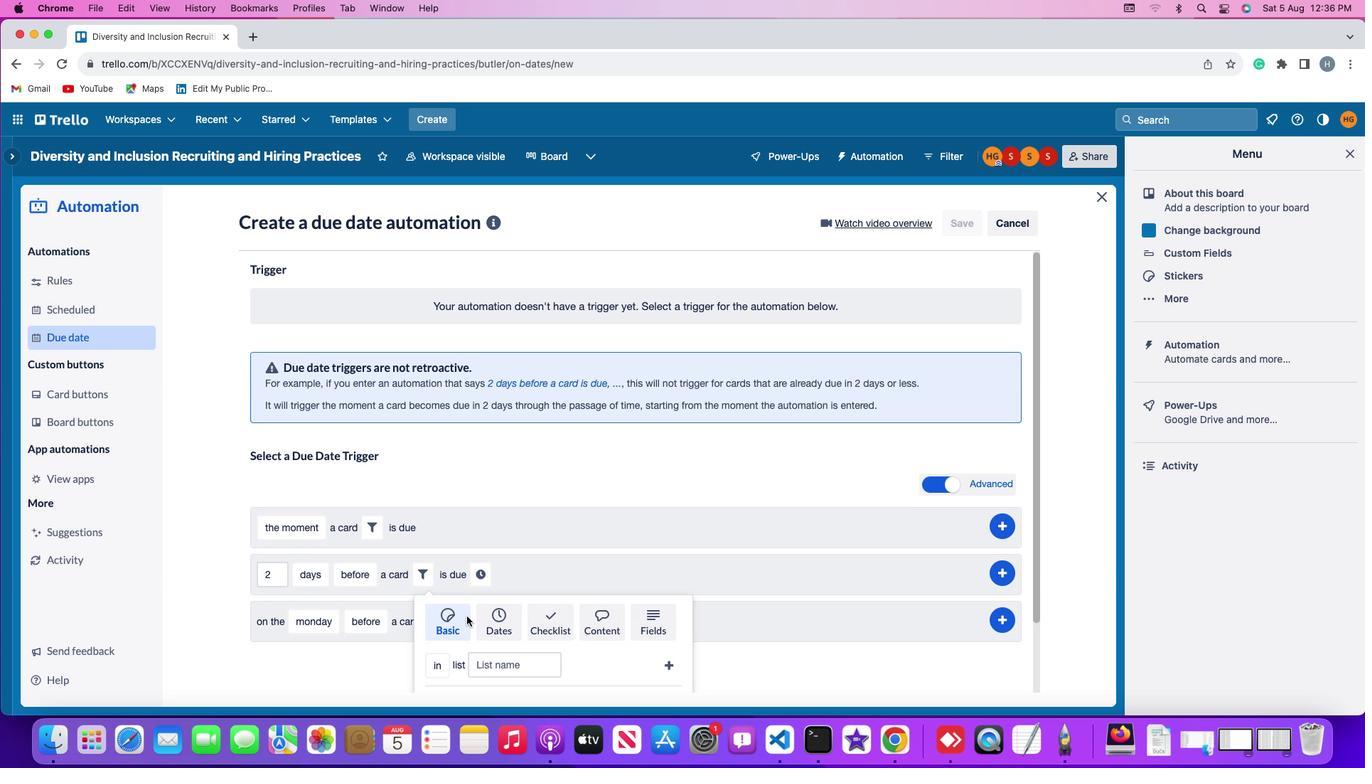 
Action: Mouse scrolled (466, 615) with delta (0, 0)
Screenshot: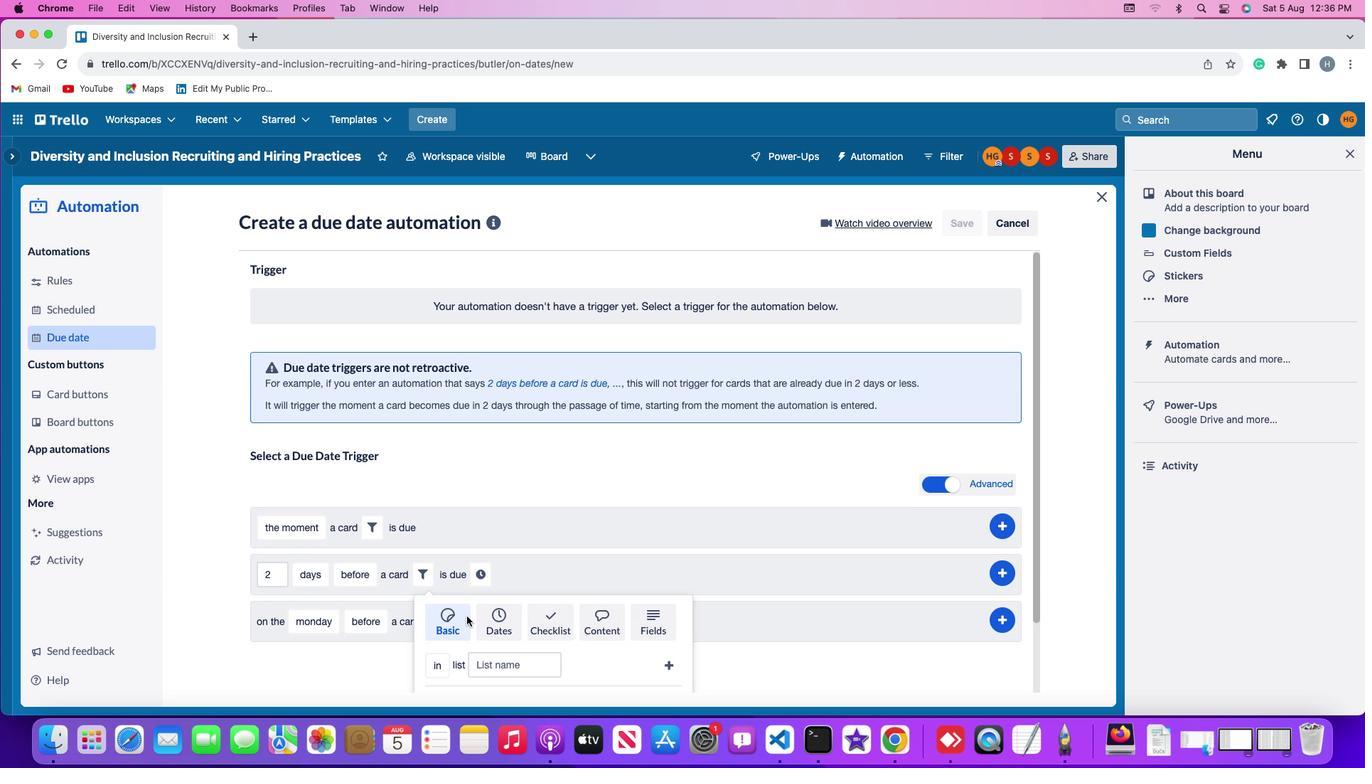
Action: Mouse scrolled (466, 615) with delta (0, -2)
Screenshot: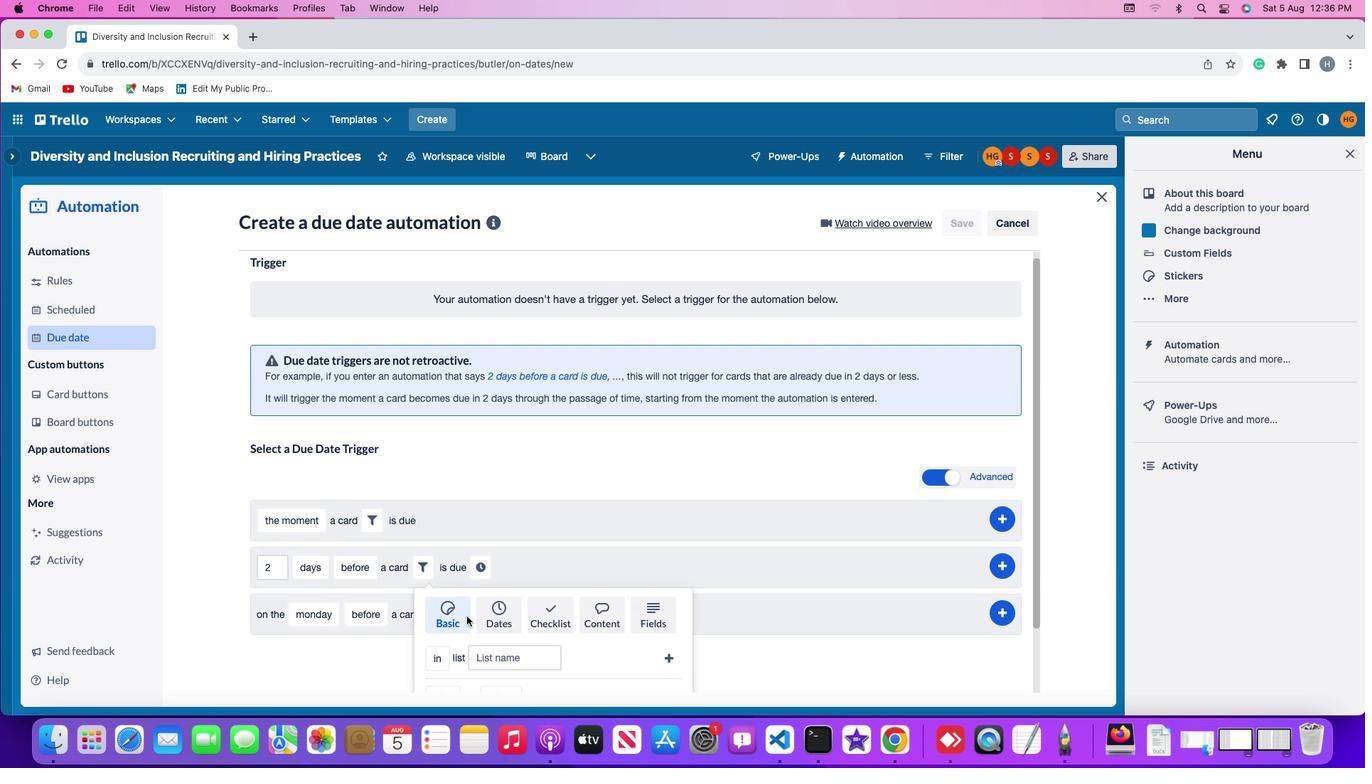 
Action: Mouse scrolled (466, 615) with delta (0, -3)
Screenshot: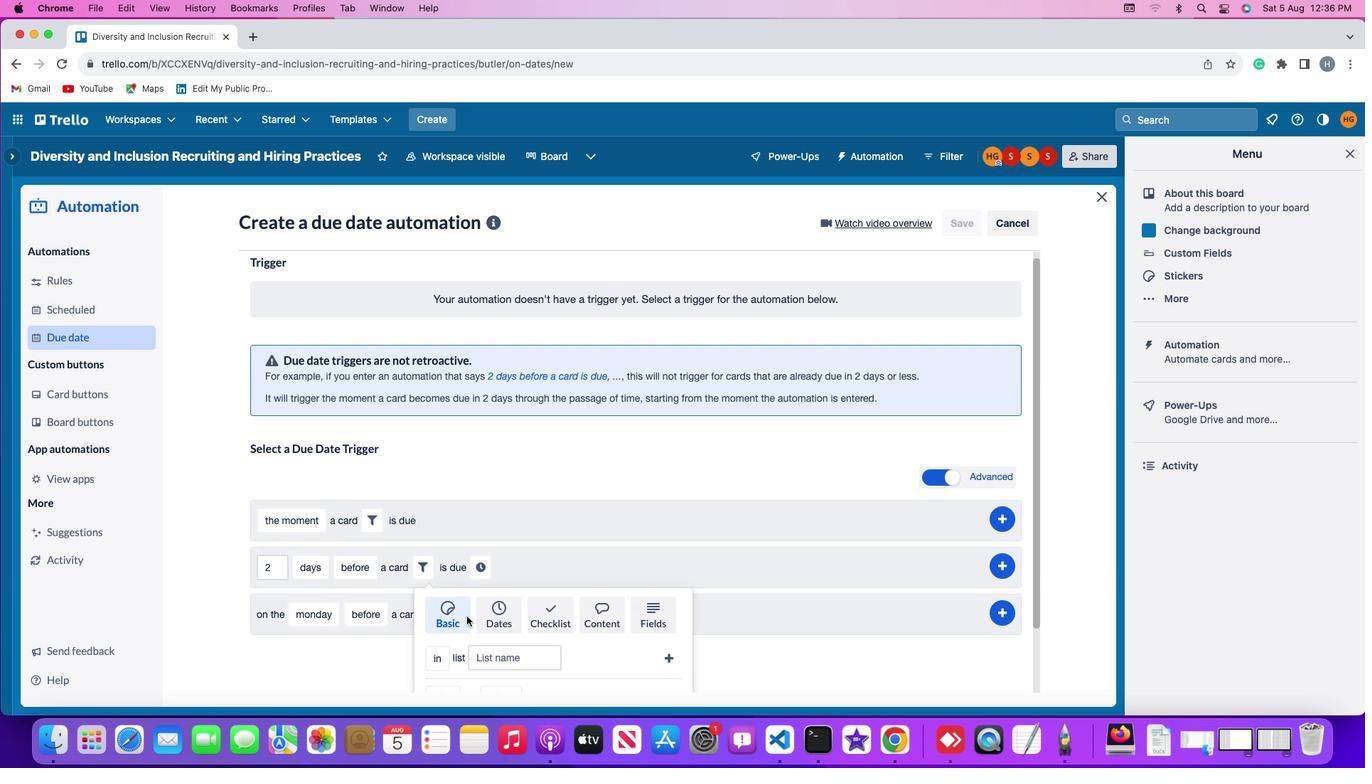 
Action: Mouse moved to (438, 583)
Screenshot: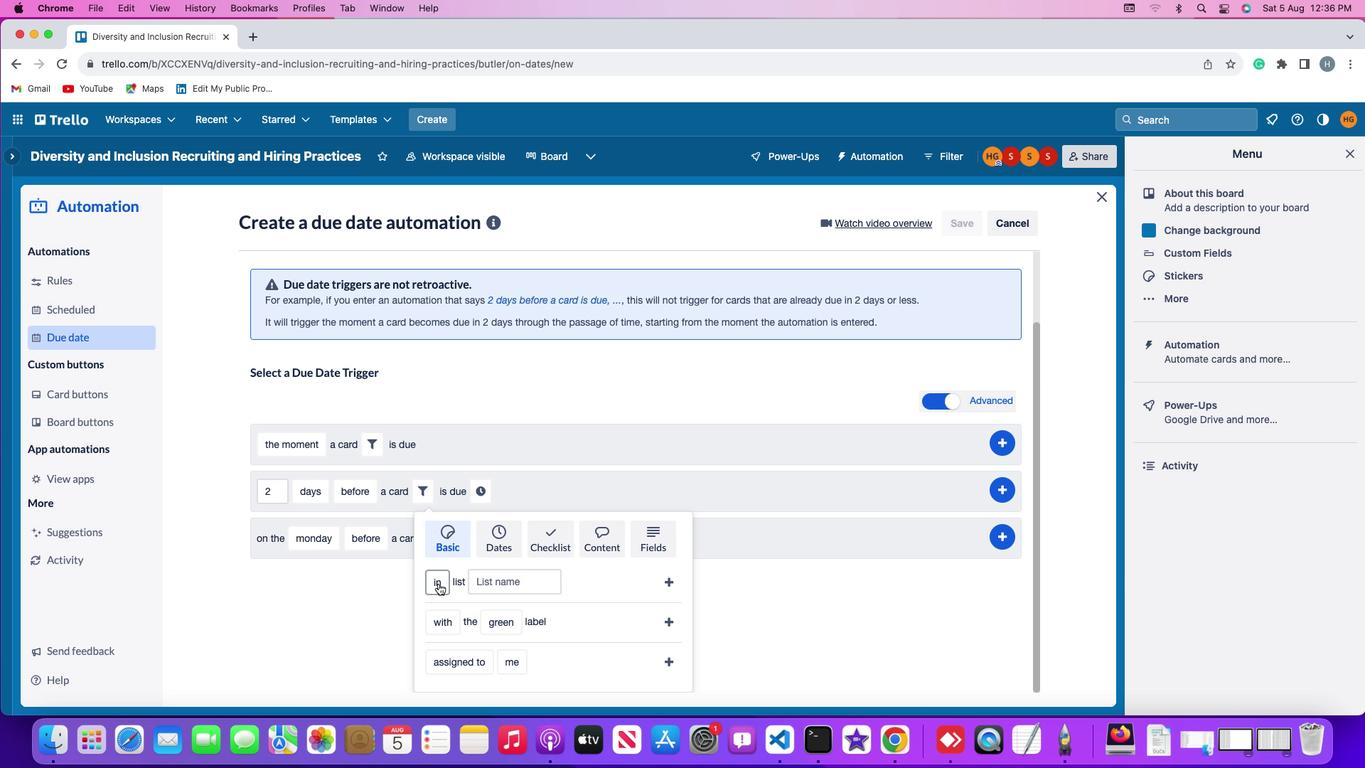 
Action: Mouse pressed left at (438, 583)
Screenshot: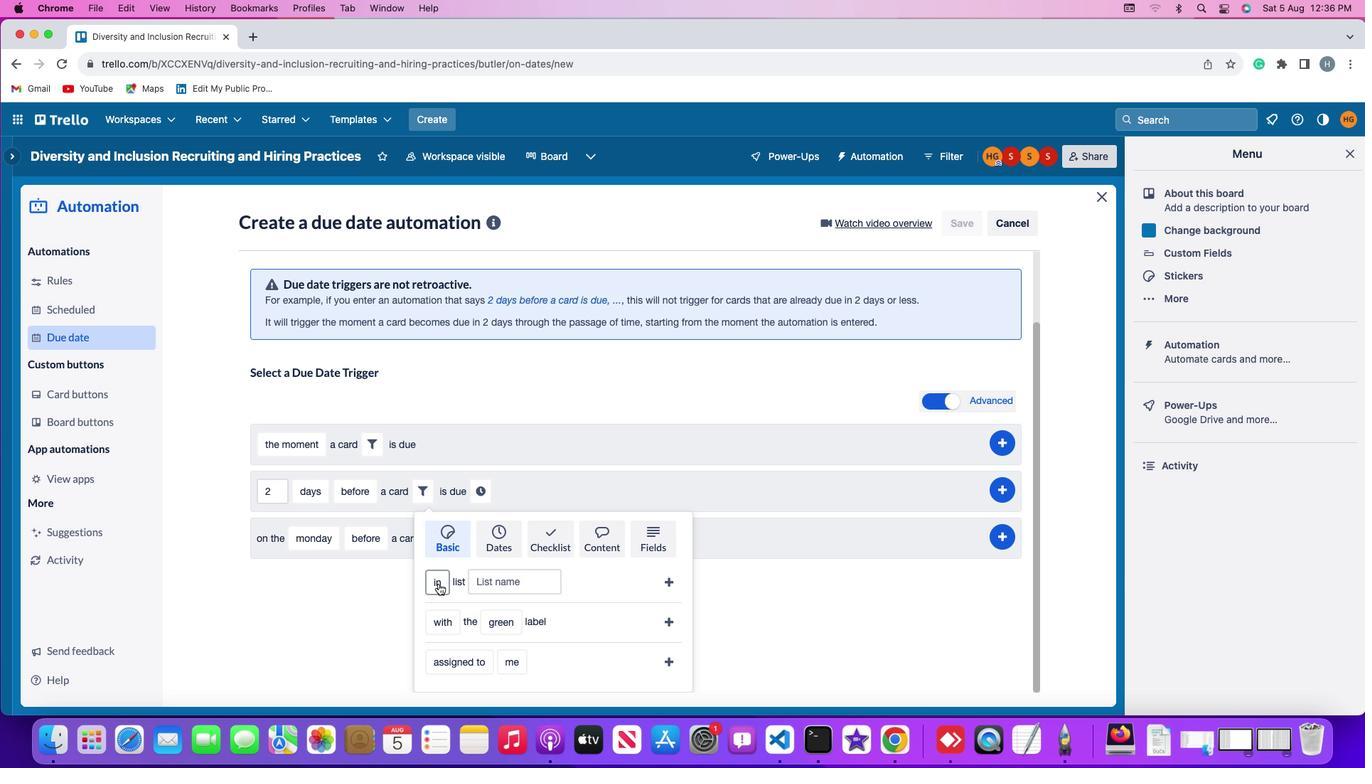 
Action: Mouse moved to (441, 639)
Screenshot: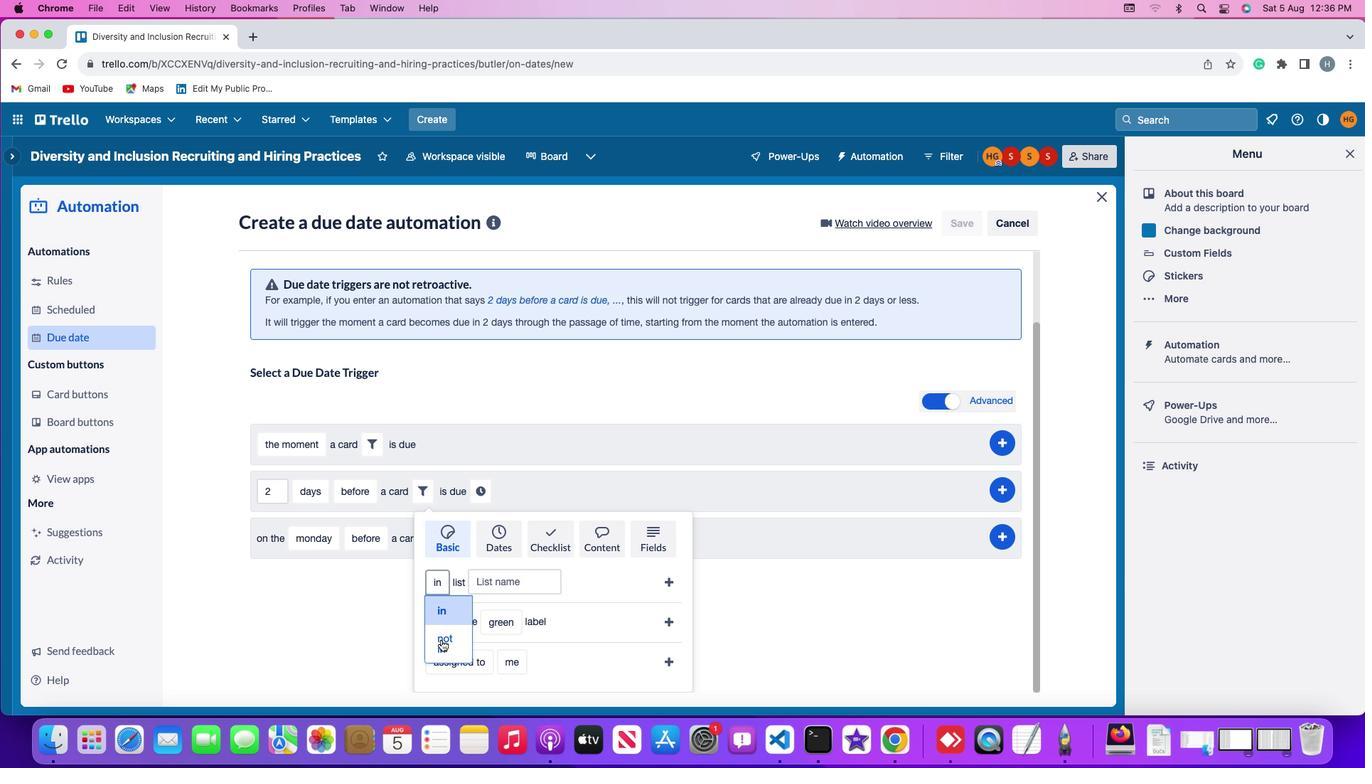 
Action: Mouse pressed left at (441, 639)
Screenshot: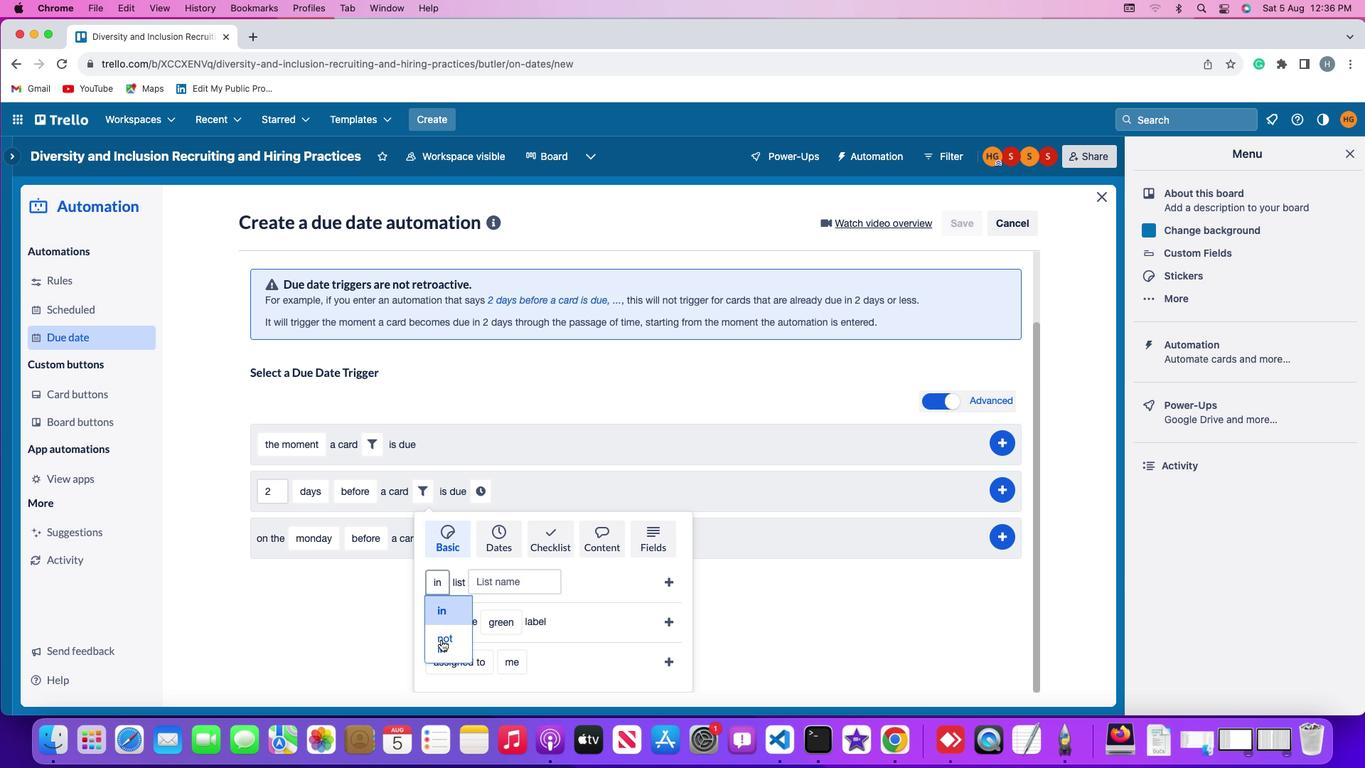 
Action: Mouse moved to (542, 583)
Screenshot: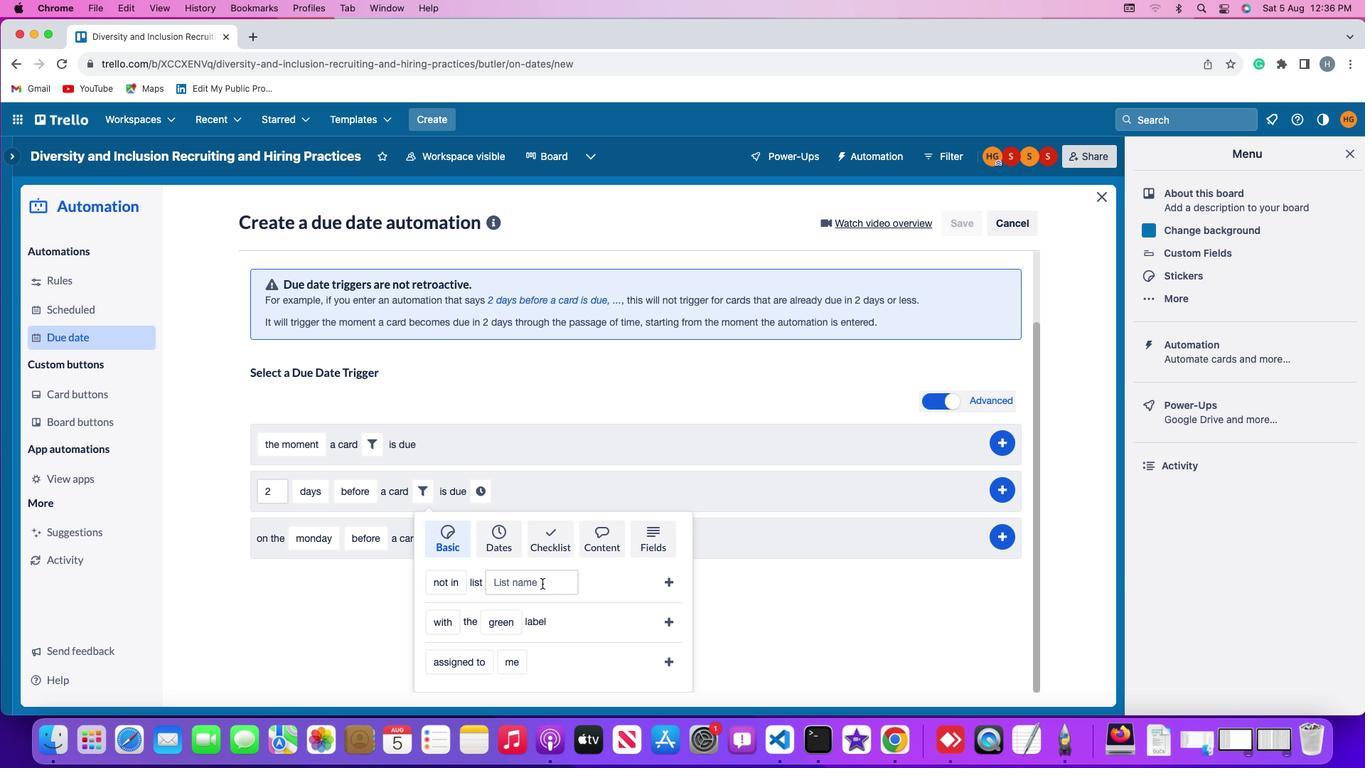 
Action: Mouse pressed left at (542, 583)
Screenshot: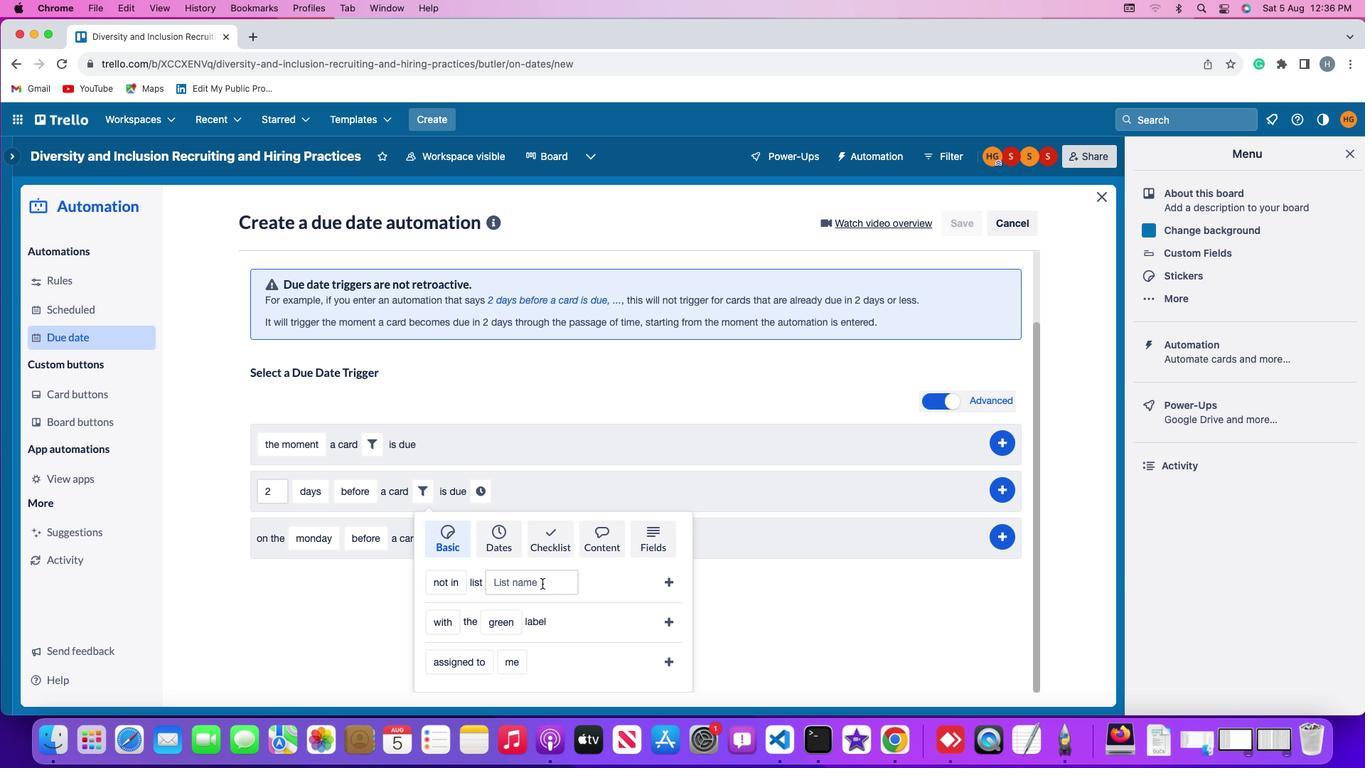 
Action: Mouse moved to (543, 582)
Screenshot: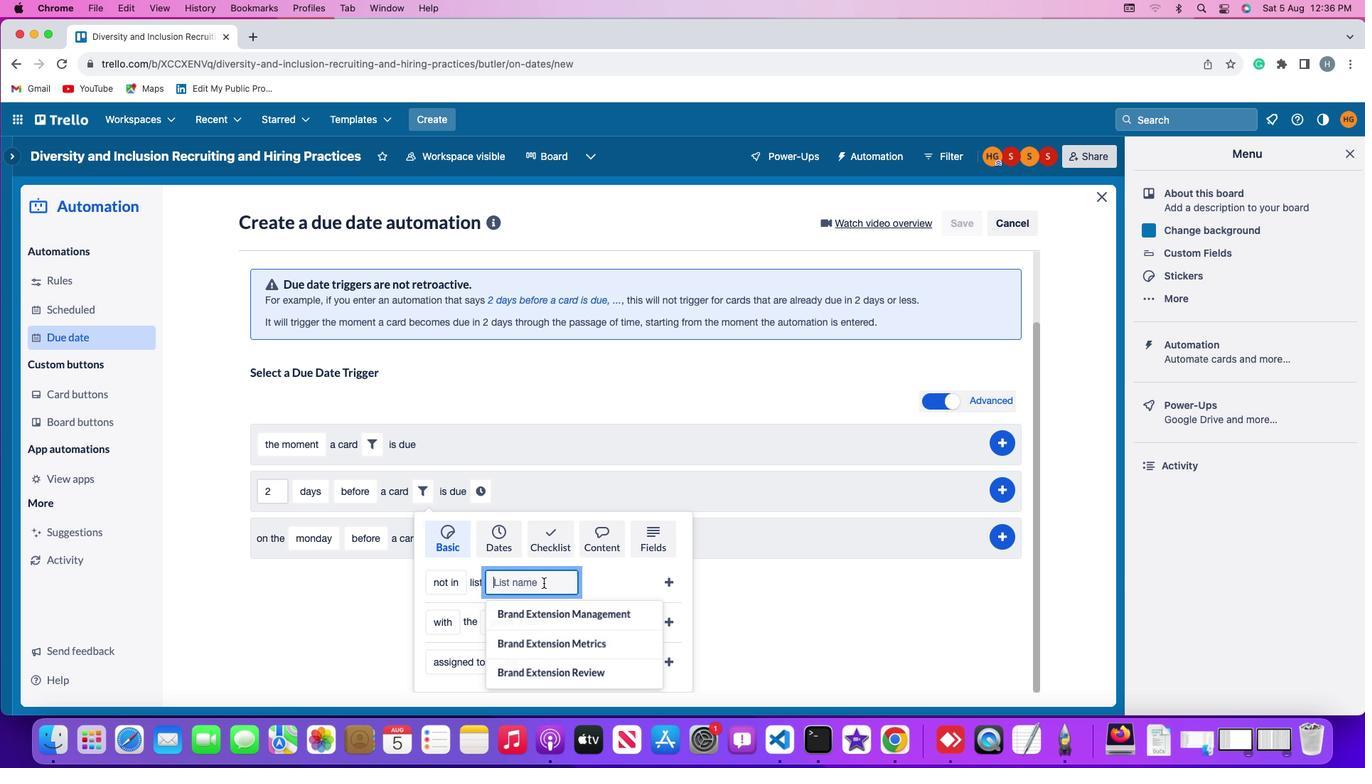 
Action: Key pressed Key.shift'R''e''s''u''m''e'
Screenshot: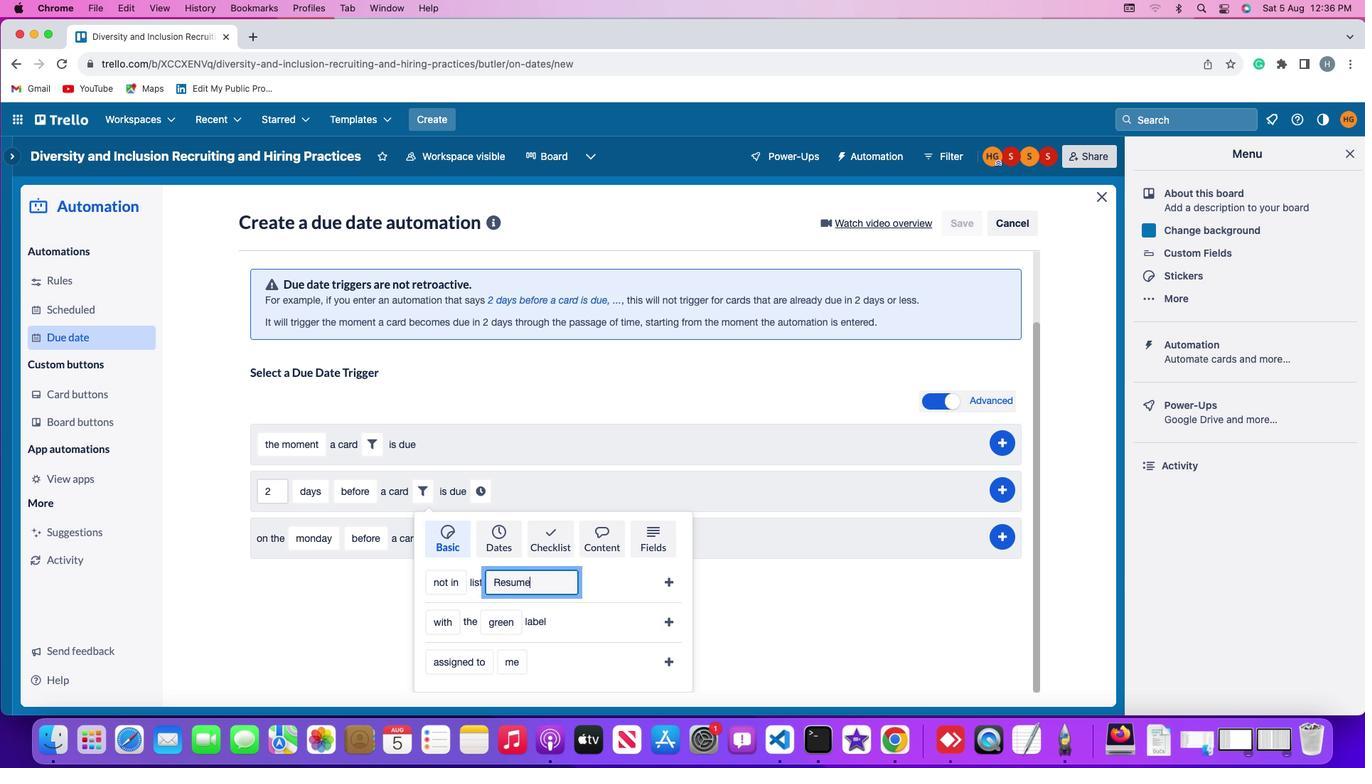 
Action: Mouse moved to (671, 578)
Screenshot: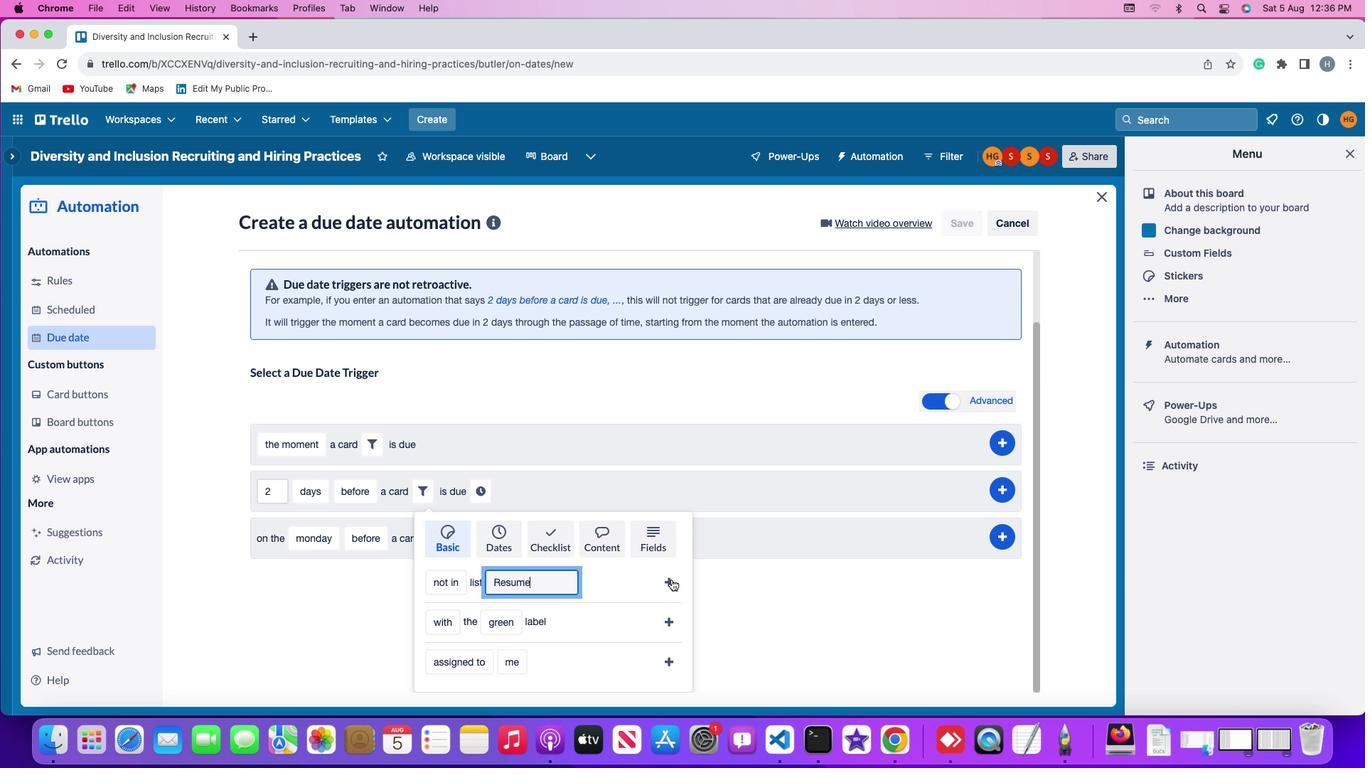 
Action: Mouse pressed left at (671, 578)
Screenshot: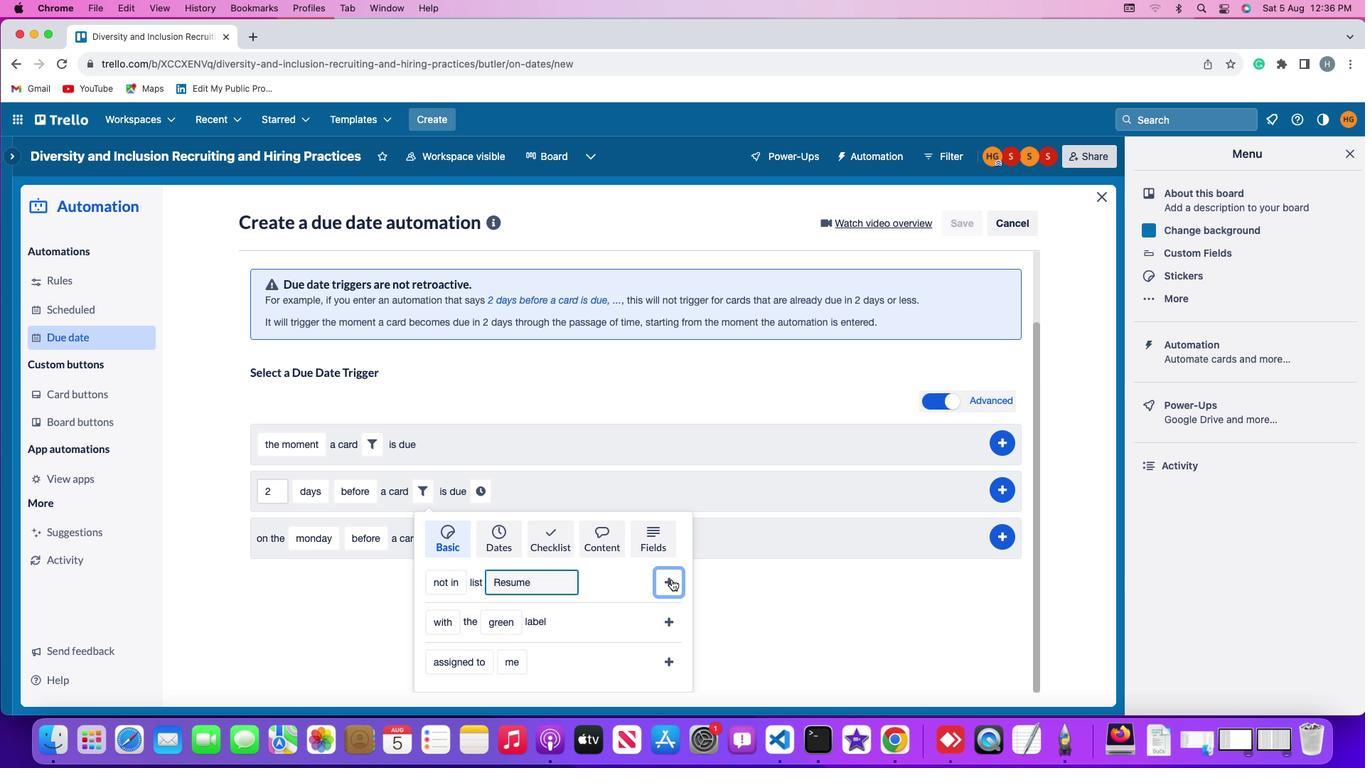 
Action: Mouse moved to (604, 569)
Screenshot: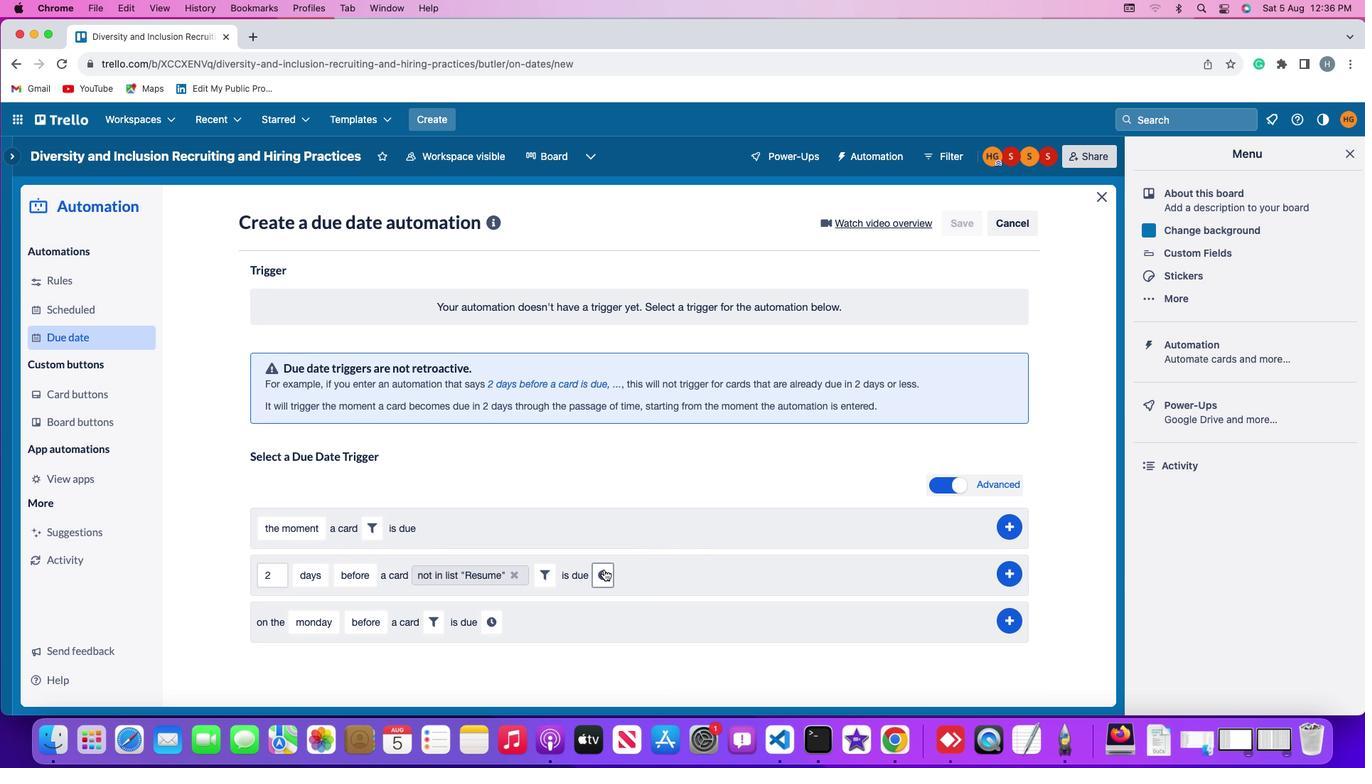 
Action: Mouse pressed left at (604, 569)
Screenshot: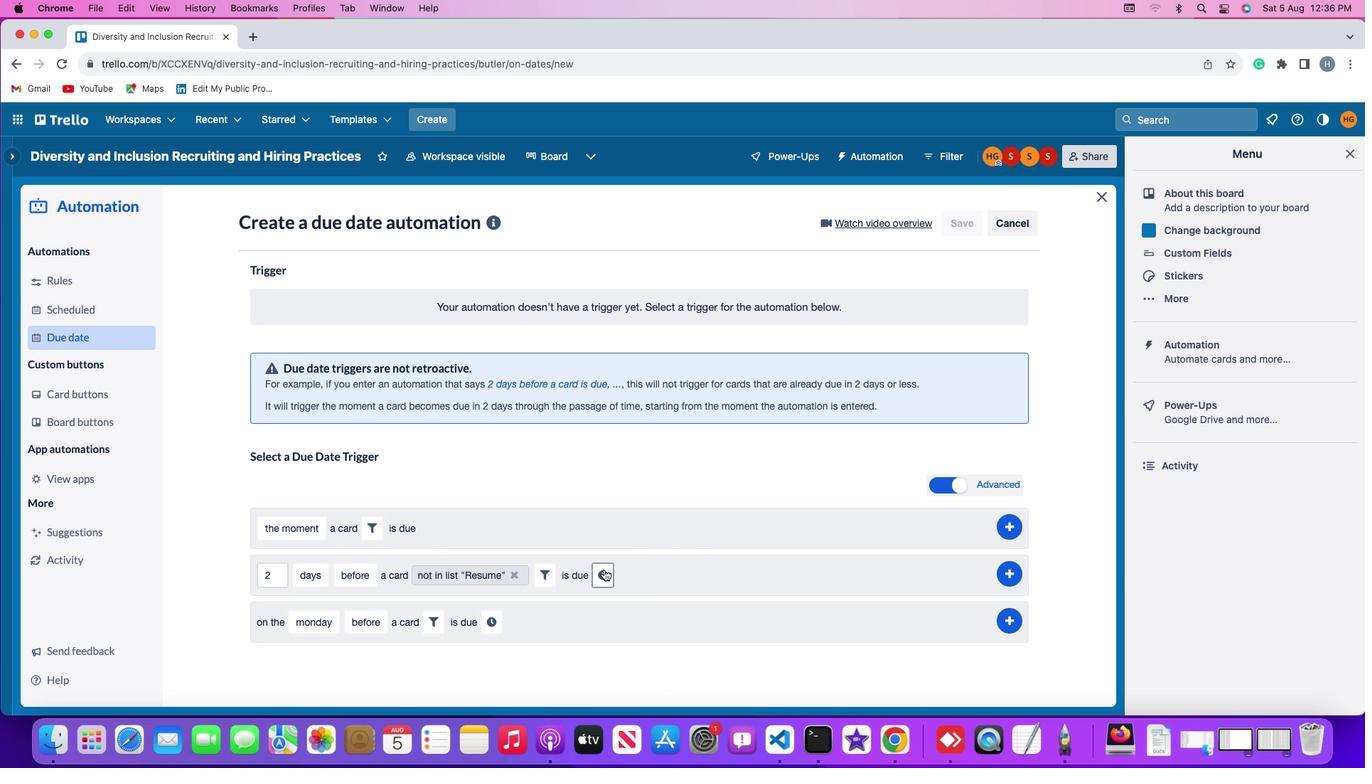 
Action: Mouse moved to (635, 576)
Screenshot: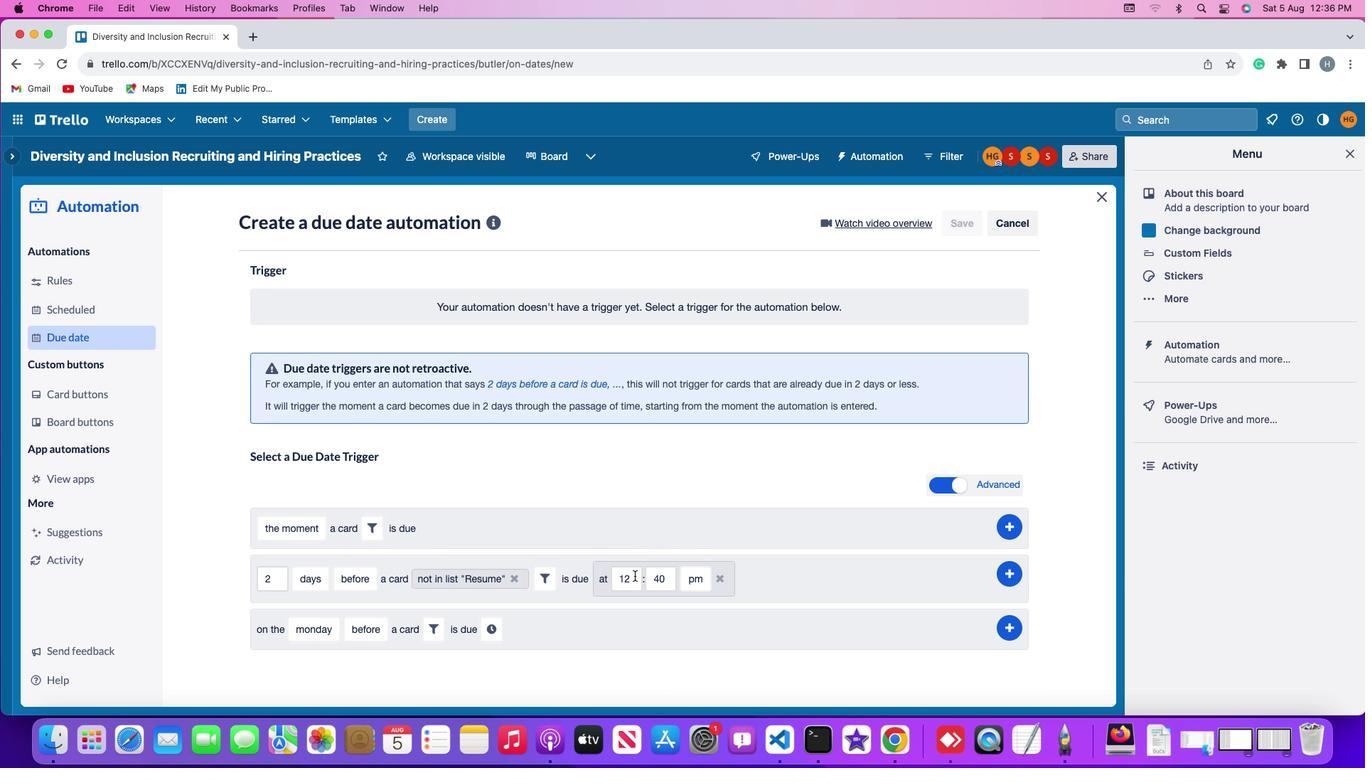 
Action: Mouse pressed left at (635, 576)
Screenshot: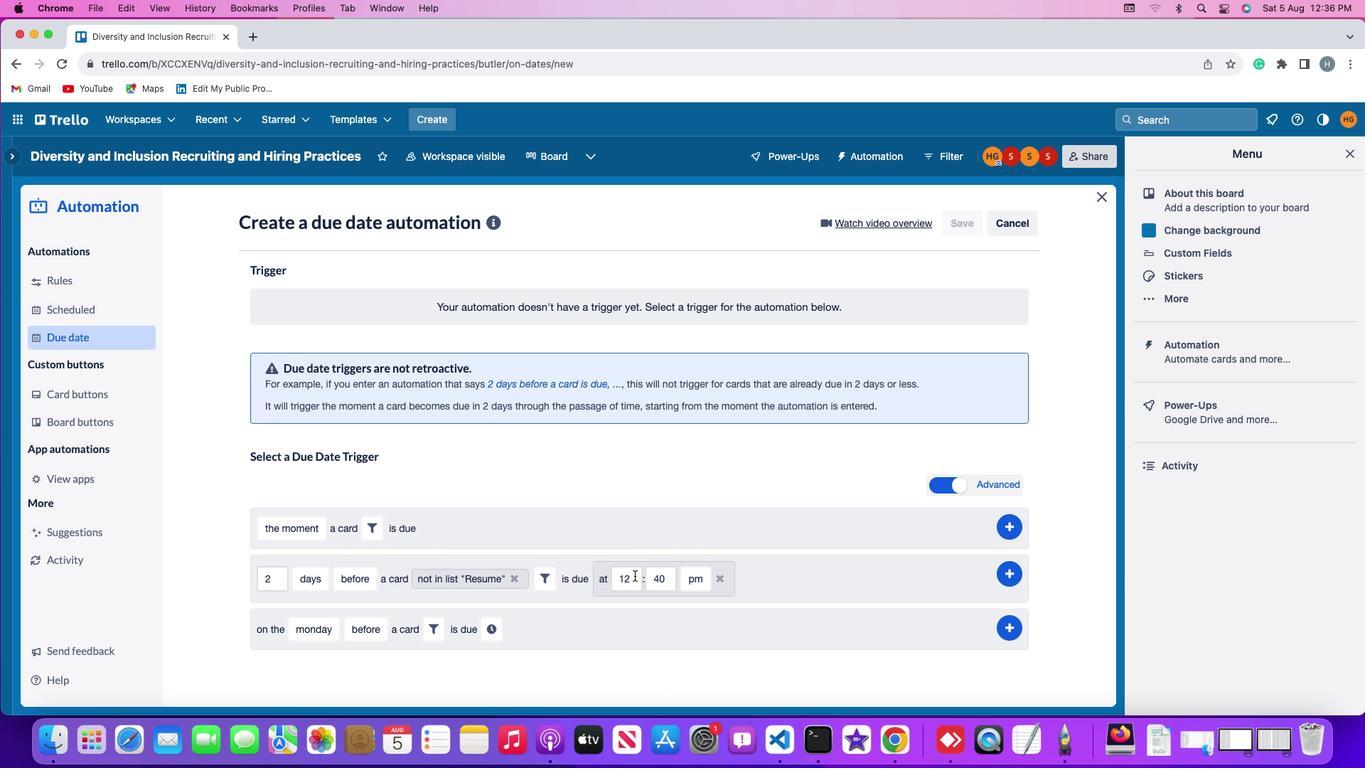 
Action: Key pressed Key.backspaceKey.backspace'1'
Screenshot: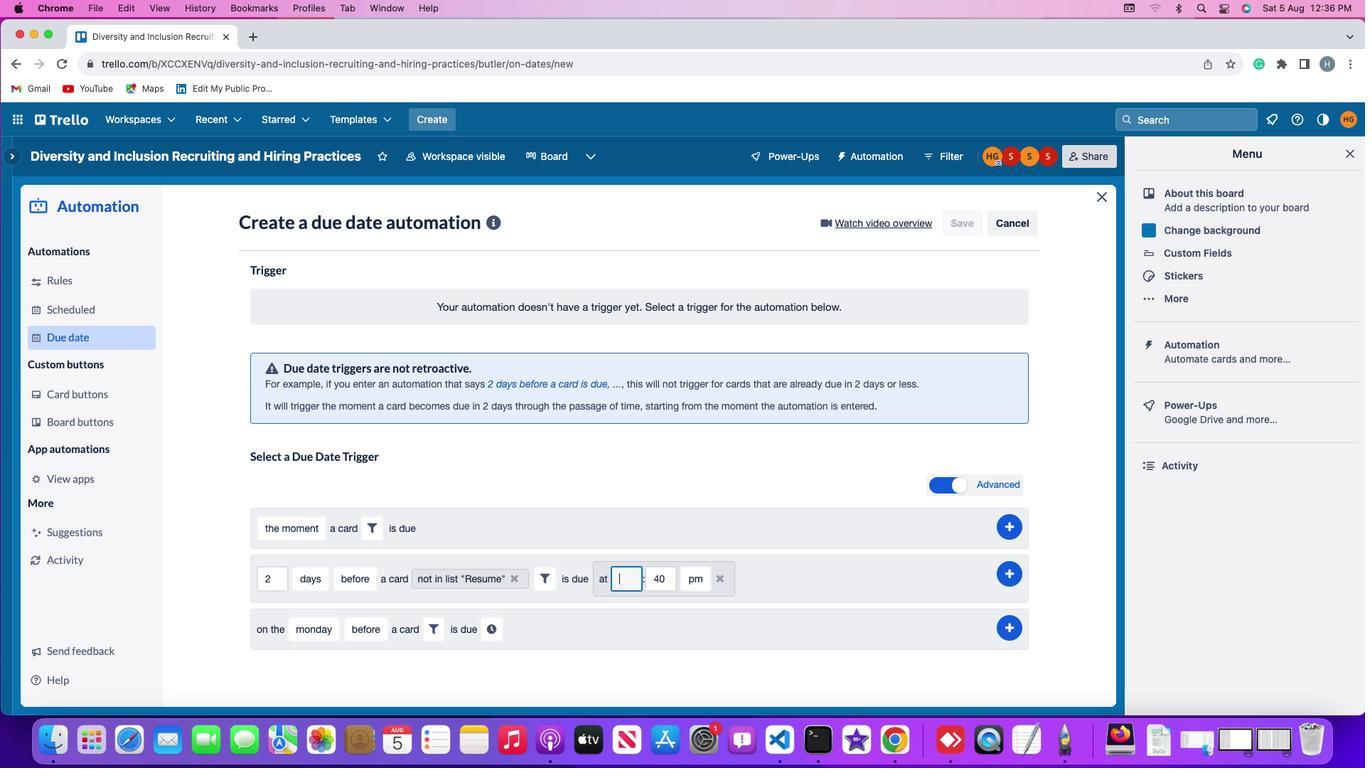 
Action: Mouse moved to (635, 576)
Screenshot: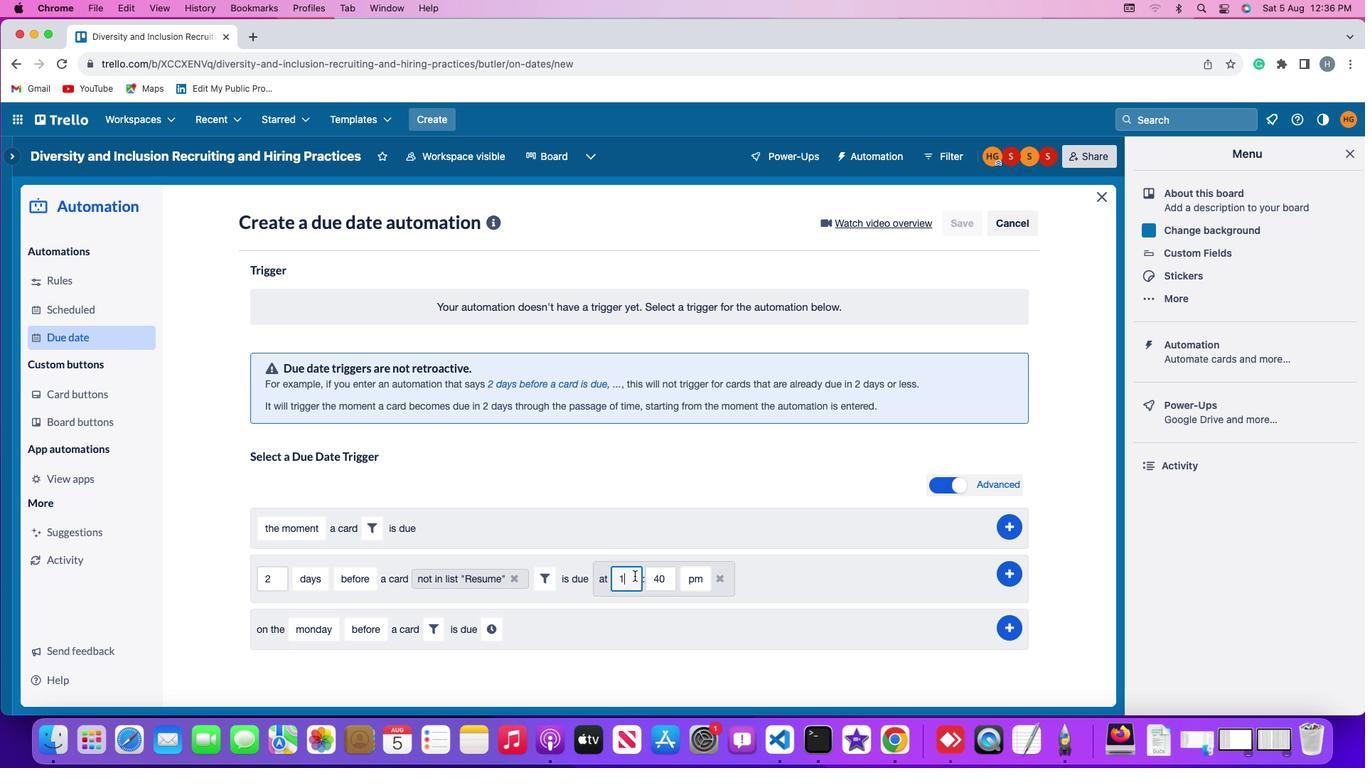 
Action: Key pressed '1'
Screenshot: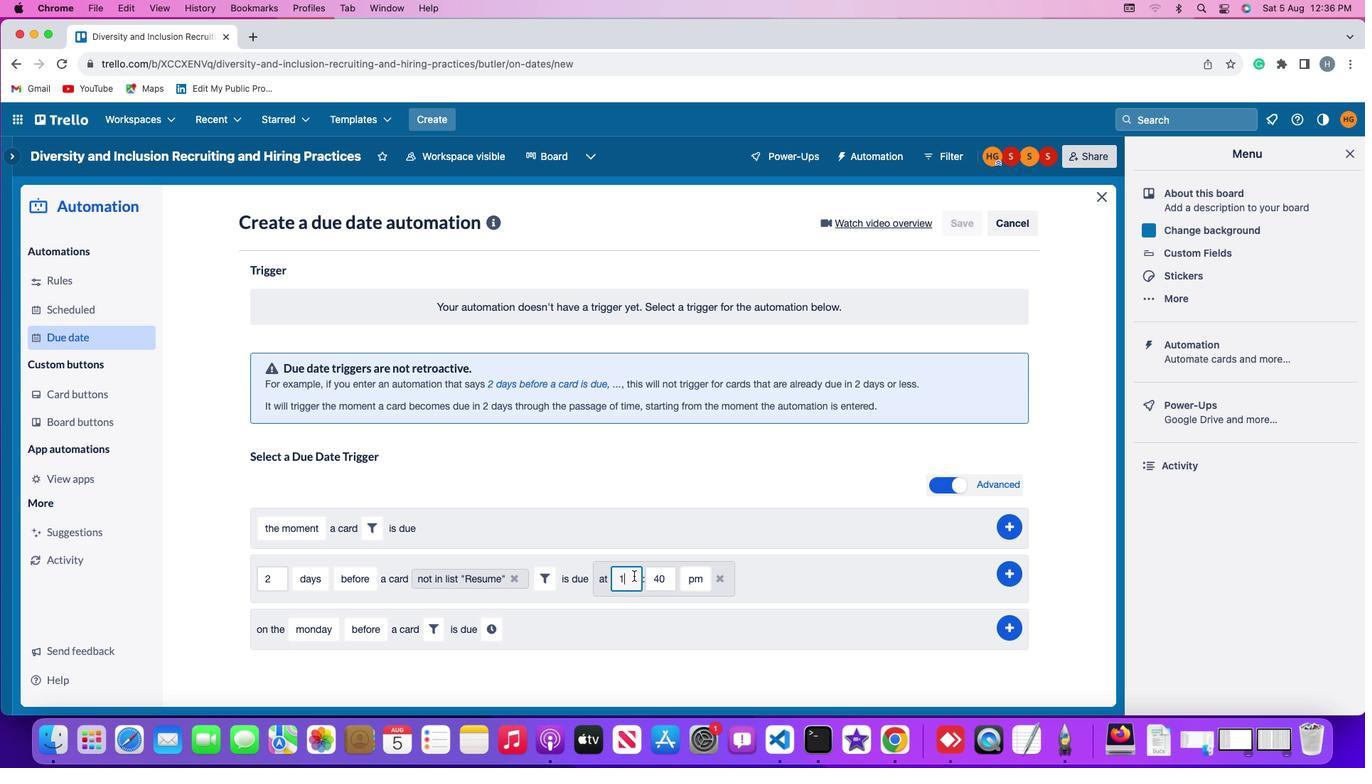 
Action: Mouse moved to (668, 578)
Screenshot: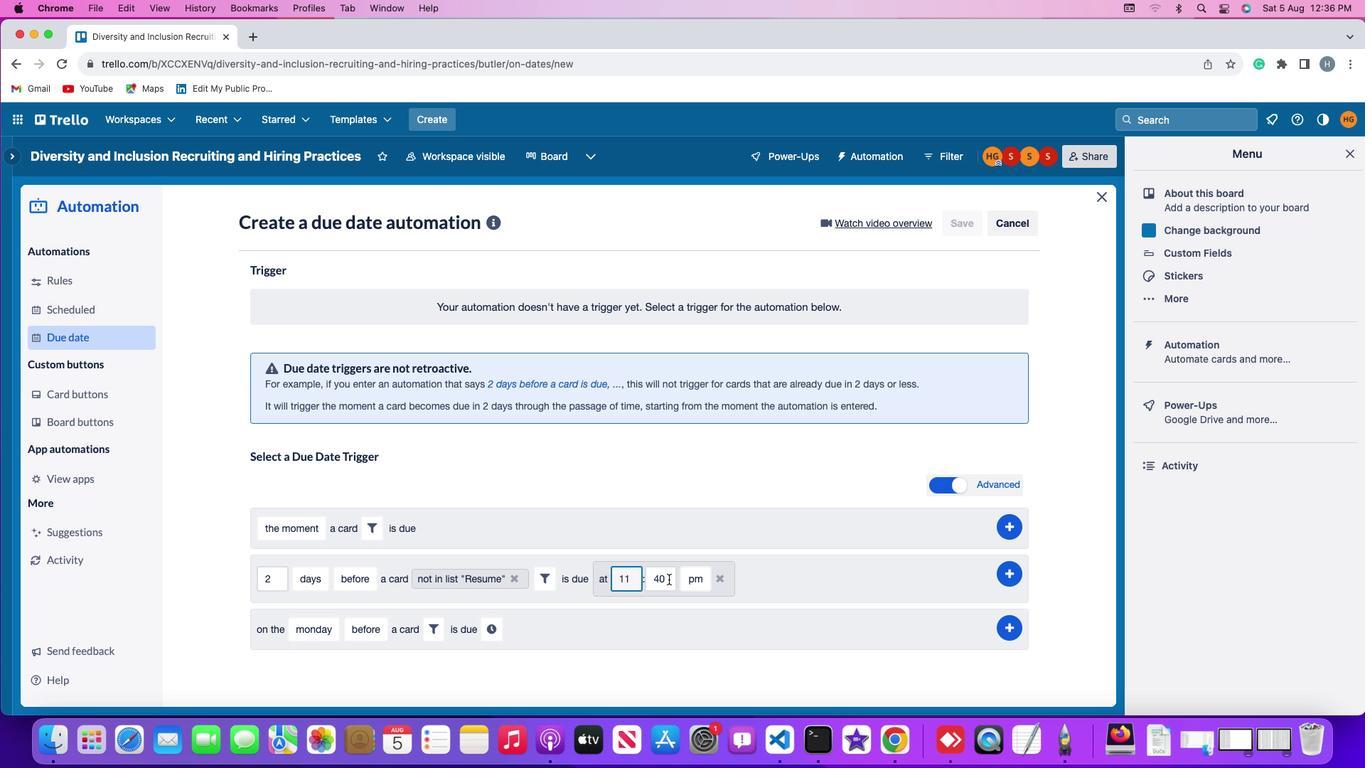 
Action: Mouse pressed left at (668, 578)
Screenshot: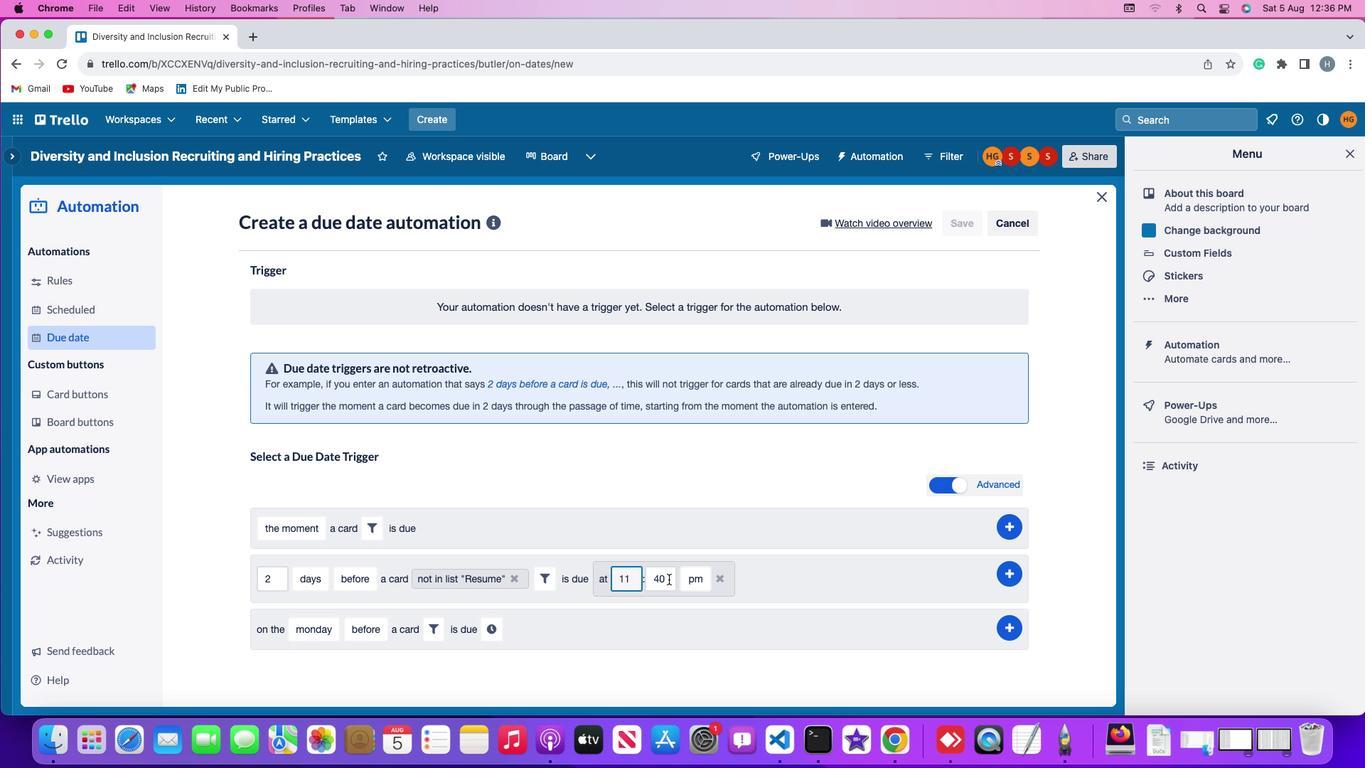 
Action: Key pressed Key.backspaceKey.backspace'0'
Screenshot: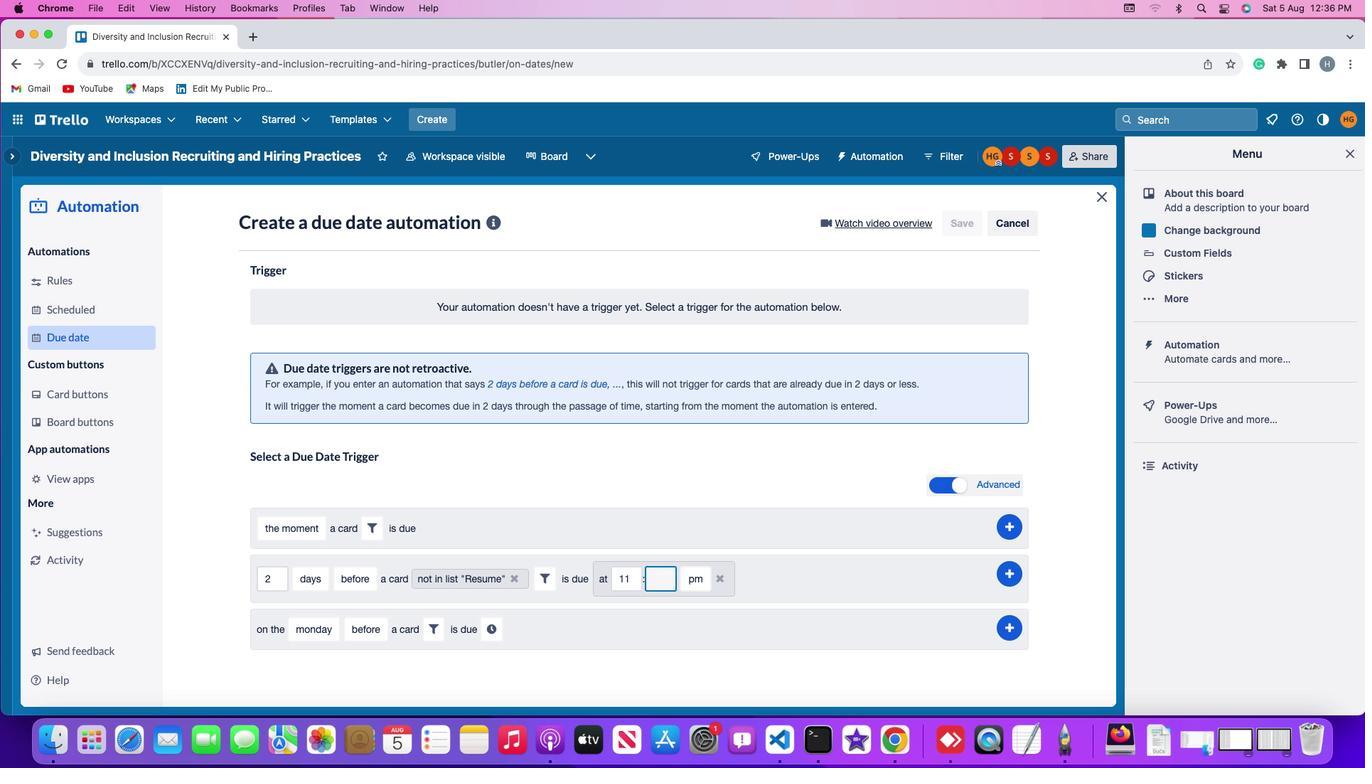 
Action: Mouse moved to (667, 578)
Screenshot: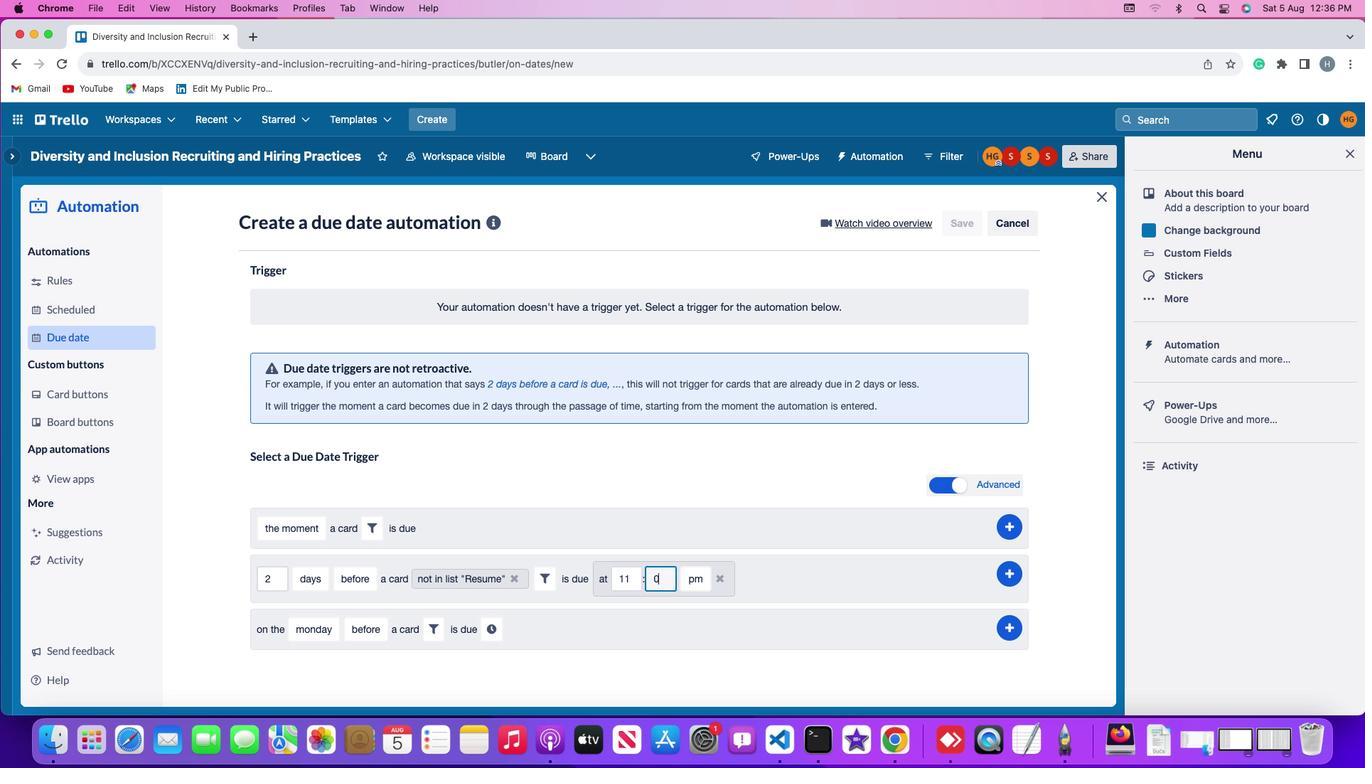 
Action: Key pressed '0'
Screenshot: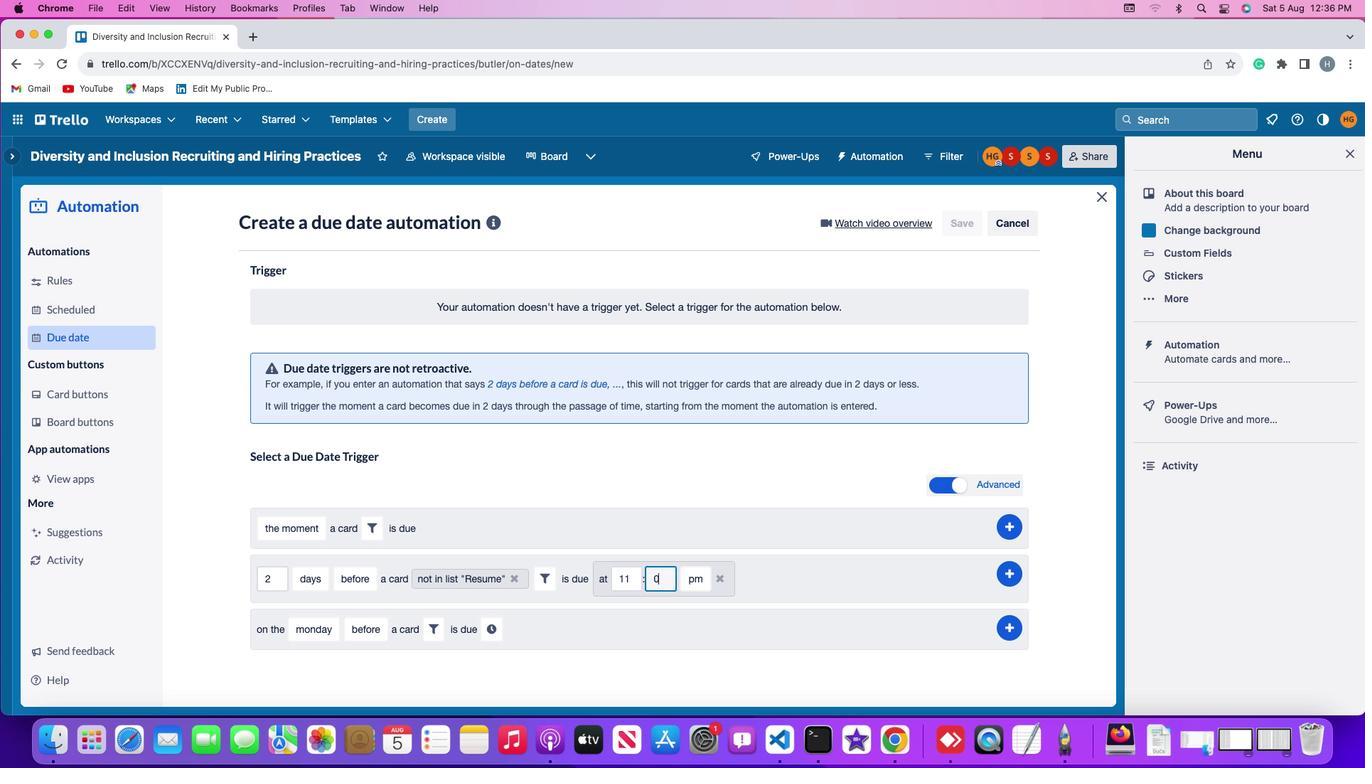 
Action: Mouse moved to (694, 581)
Screenshot: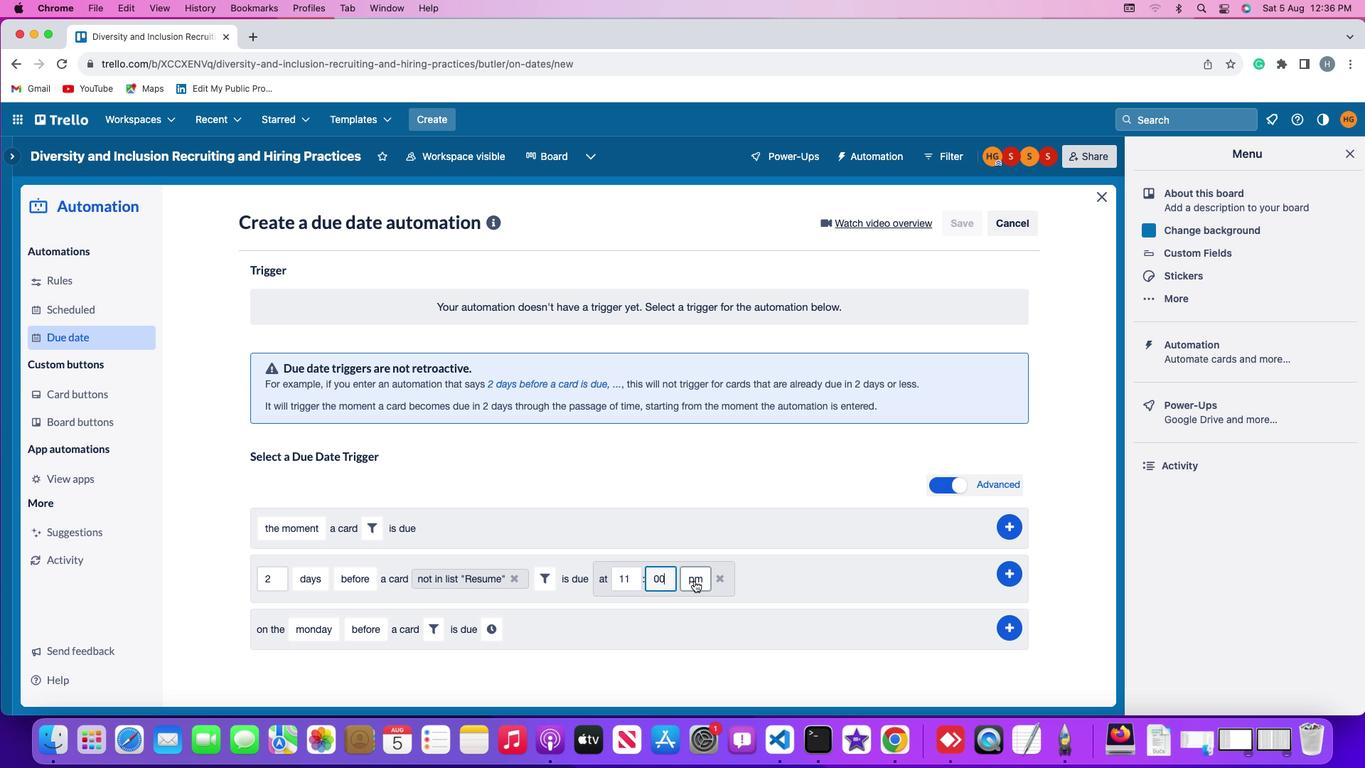 
Action: Mouse pressed left at (694, 581)
Screenshot: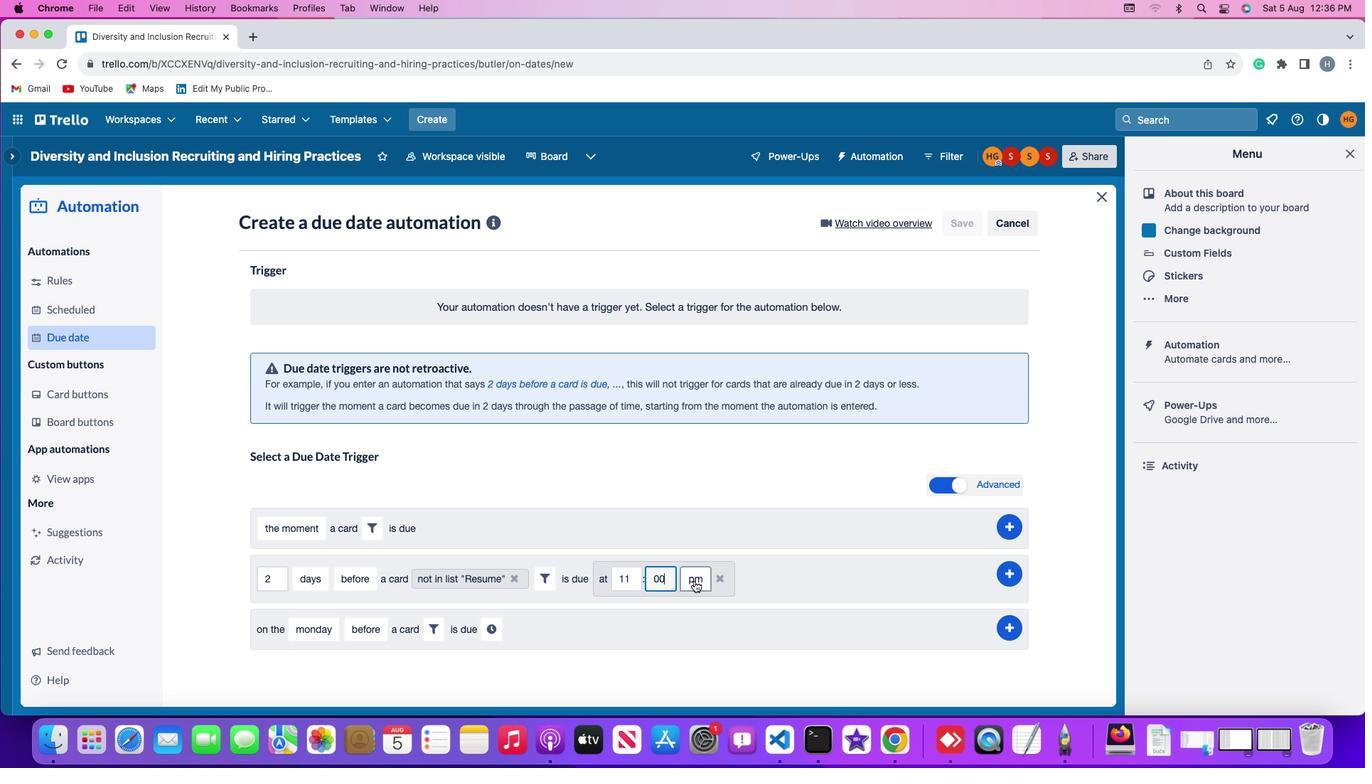 
Action: Mouse moved to (695, 608)
Screenshot: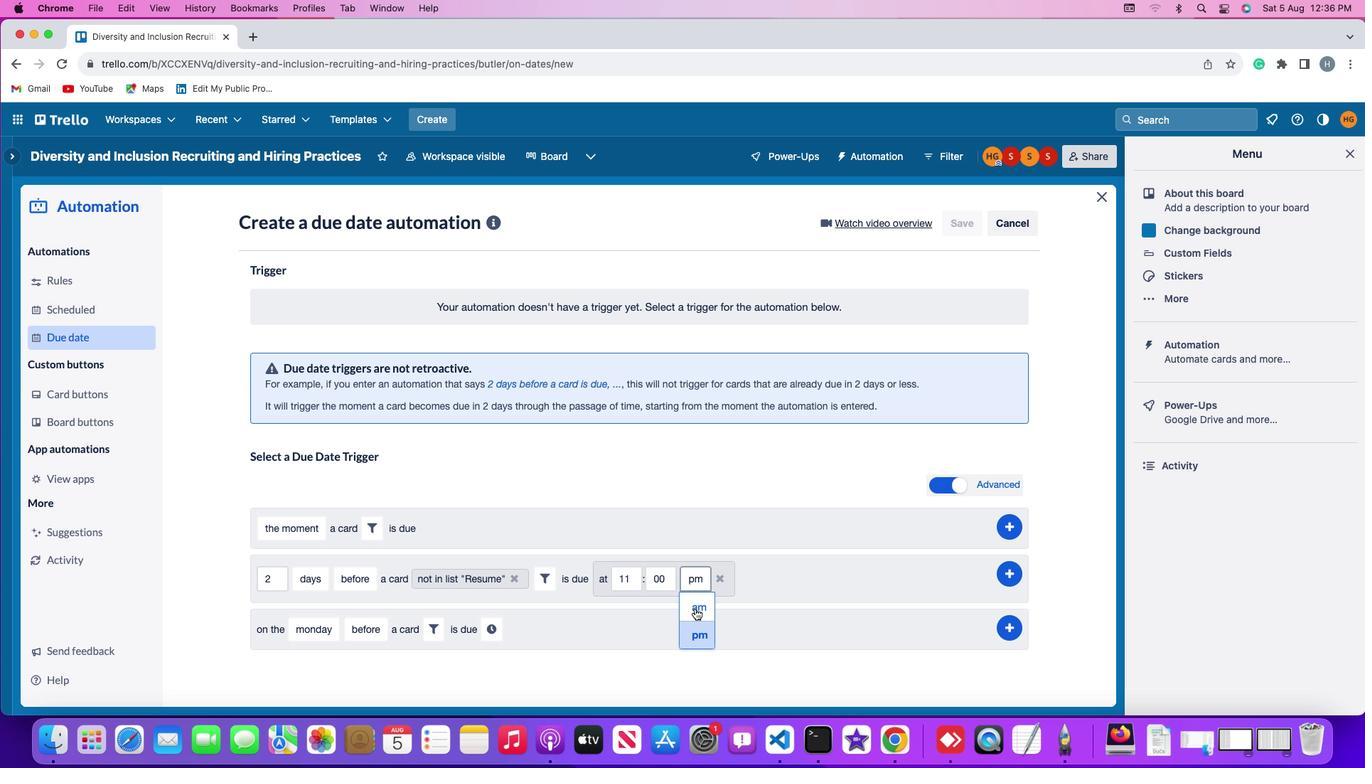 
Action: Mouse pressed left at (695, 608)
Screenshot: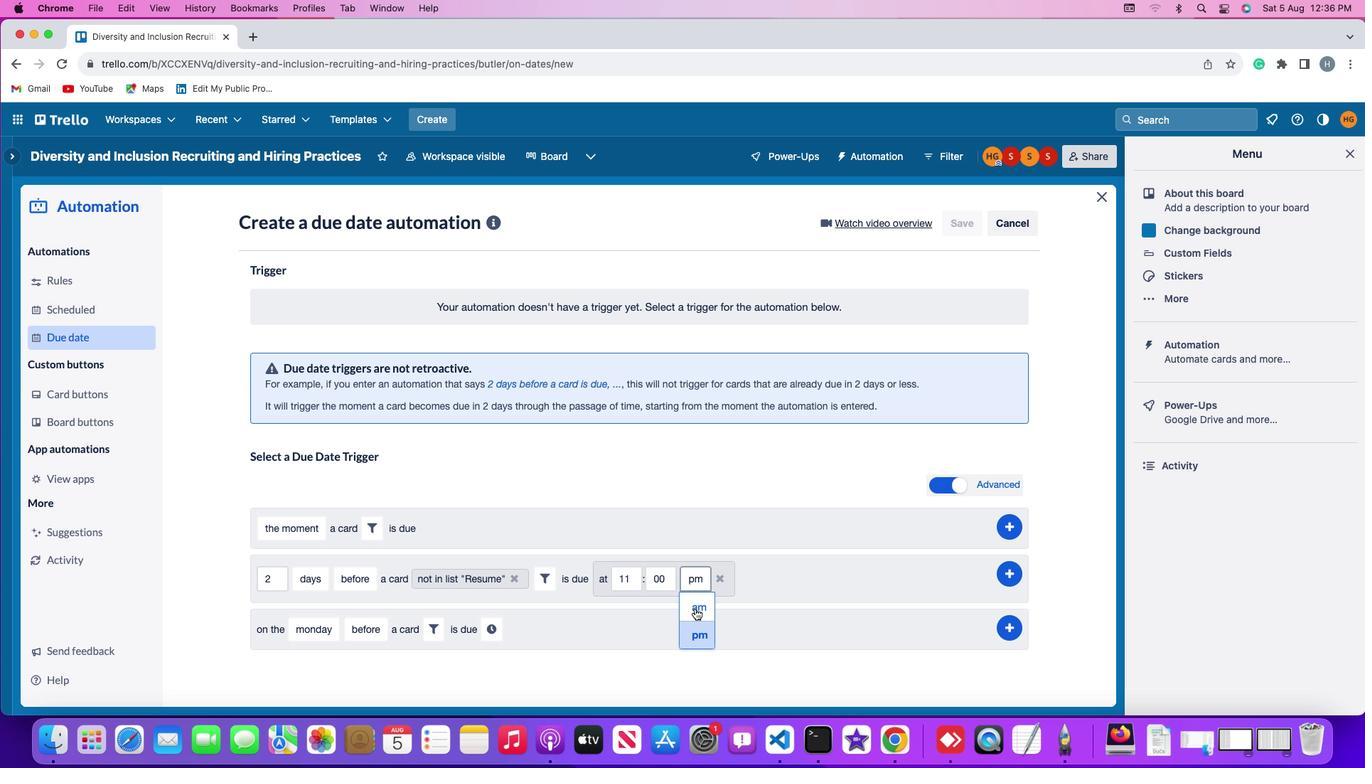 
Action: Mouse moved to (1010, 573)
Screenshot: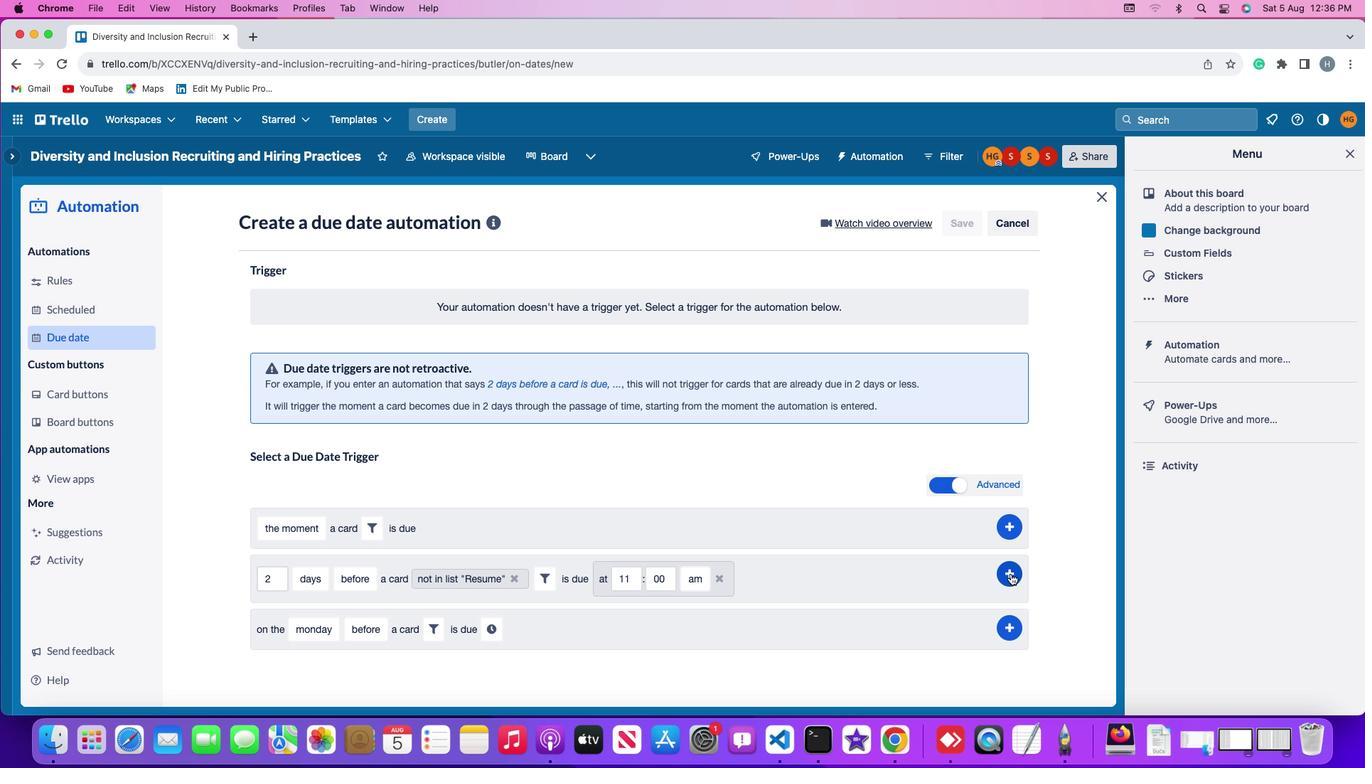 
Action: Mouse pressed left at (1010, 573)
Screenshot: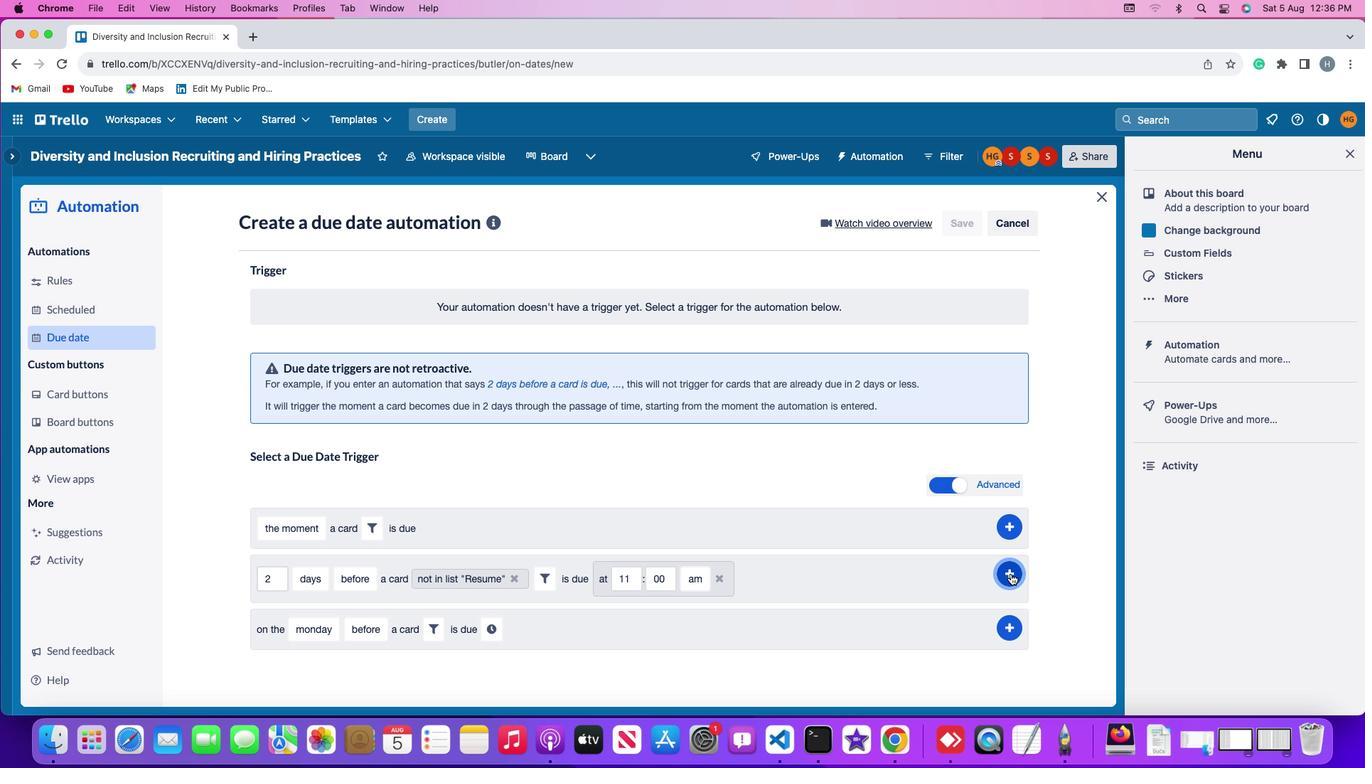 
Action: Mouse moved to (1086, 475)
Screenshot: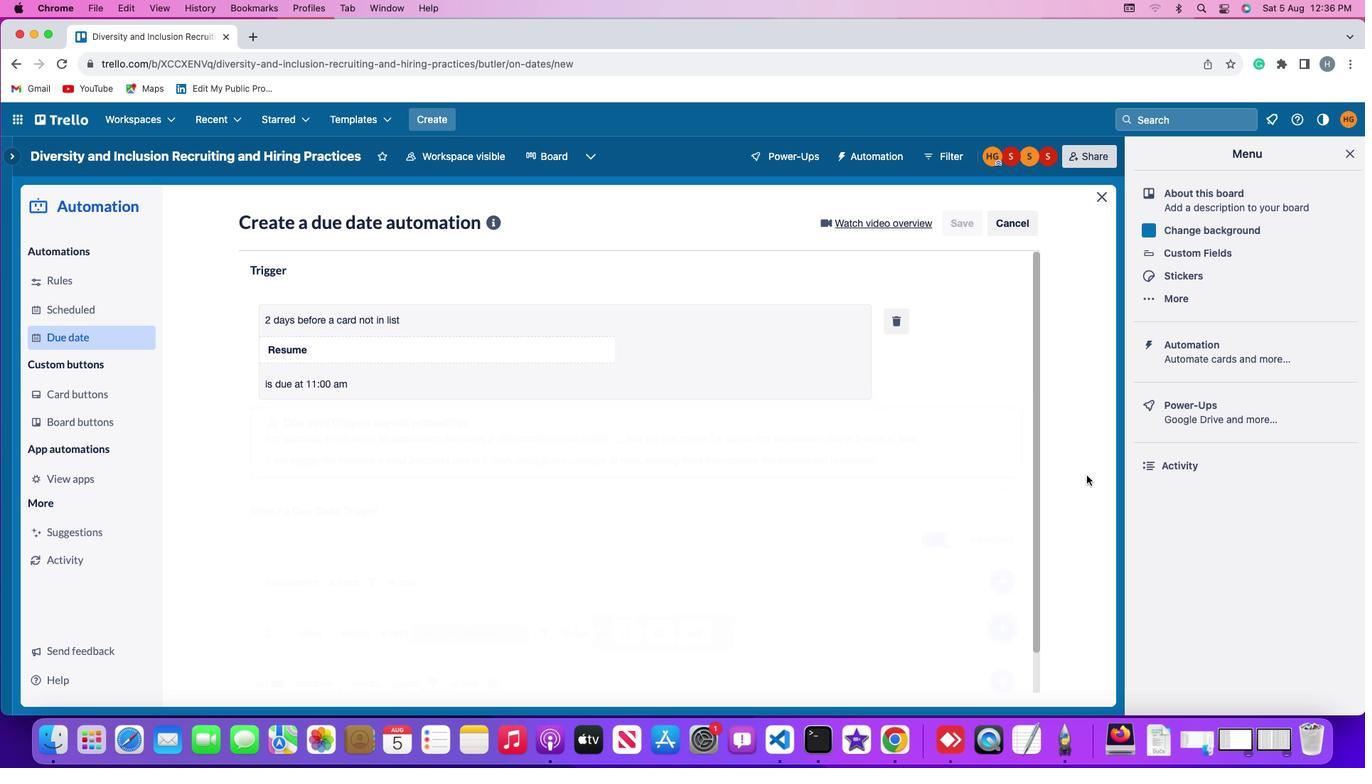 
